 Task: Look for space in Thān, India from 1st July, 2023 to 9th July, 2023 for 2 adults in price range Rs.8000 to Rs.15000. Place can be entire place with 1  bedroom having 1 bed and 1 bathroom. Property type can be house, flat, guest house. Booking option can be shelf check-in. Required host language is English.
Action: Mouse moved to (410, 64)
Screenshot: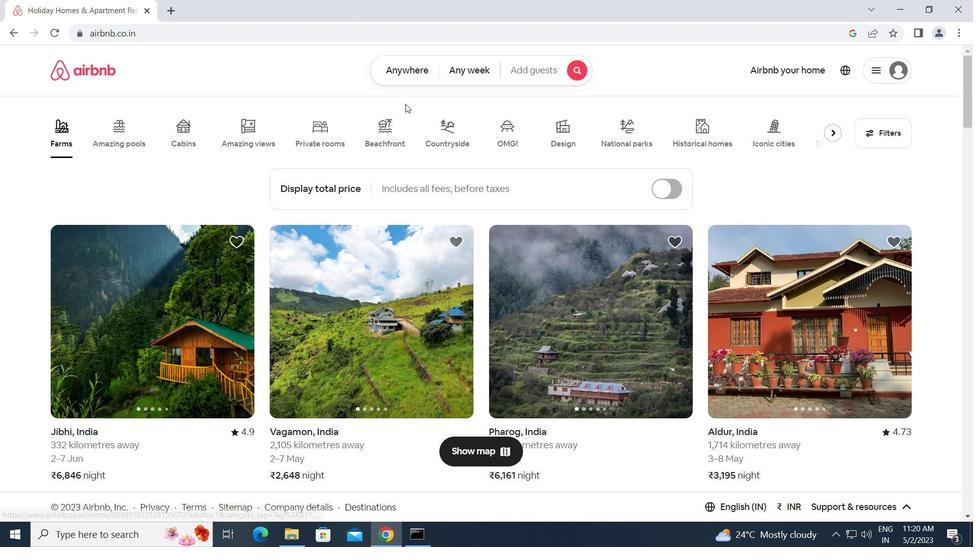 
Action: Mouse pressed left at (410, 64)
Screenshot: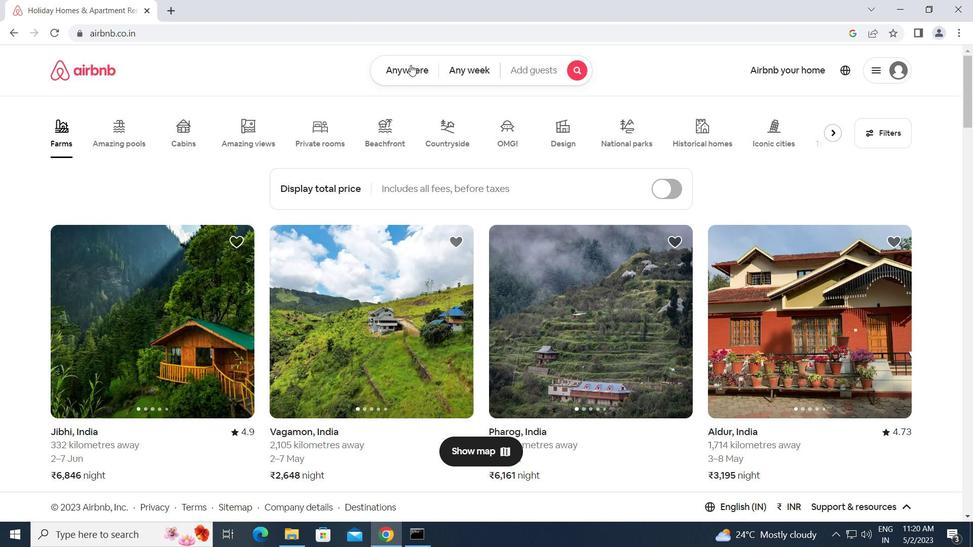 
Action: Mouse moved to (333, 113)
Screenshot: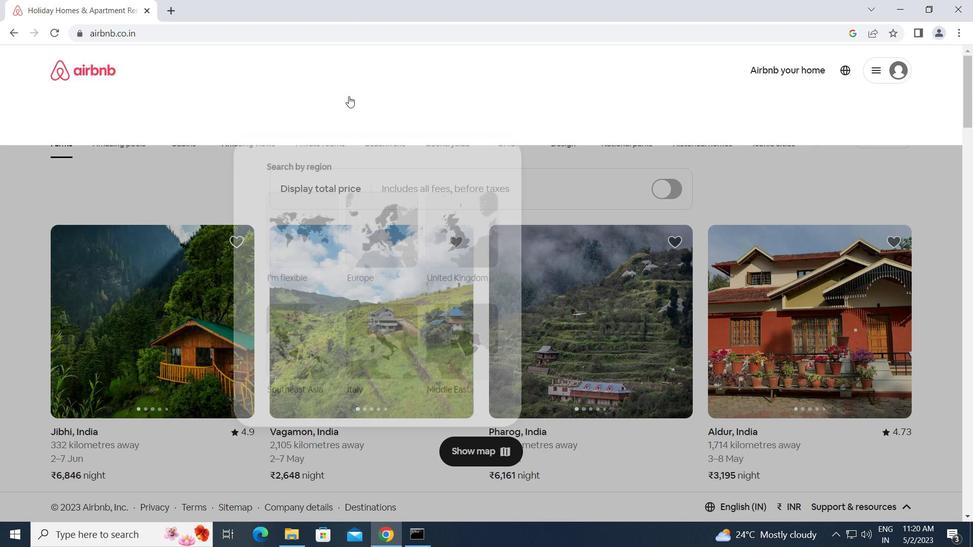 
Action: Mouse pressed left at (333, 113)
Screenshot: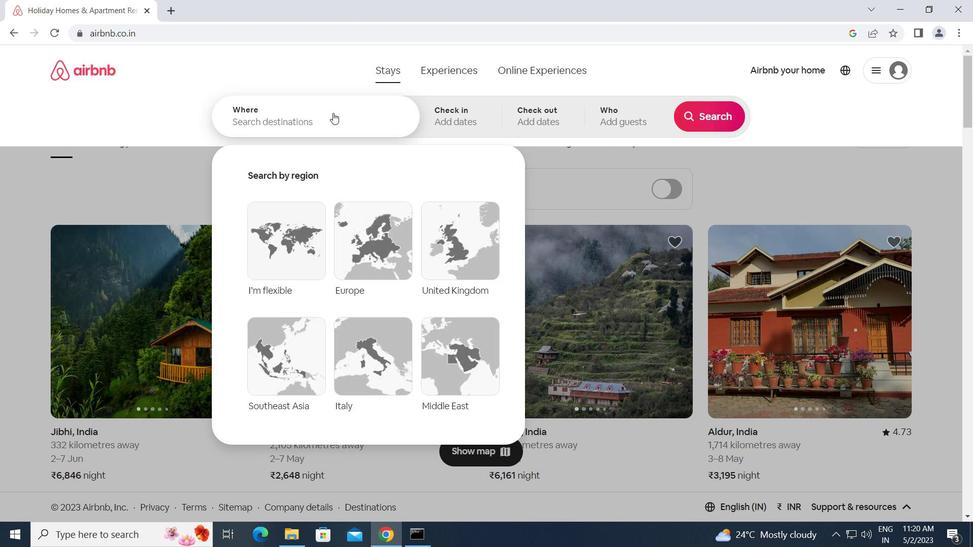 
Action: Key pressed <Key.caps_lock>t<Key.caps_lock>han,<Key.space><Key.caps_lock>i<Key.caps_lock>ndia<Key.enter>
Screenshot: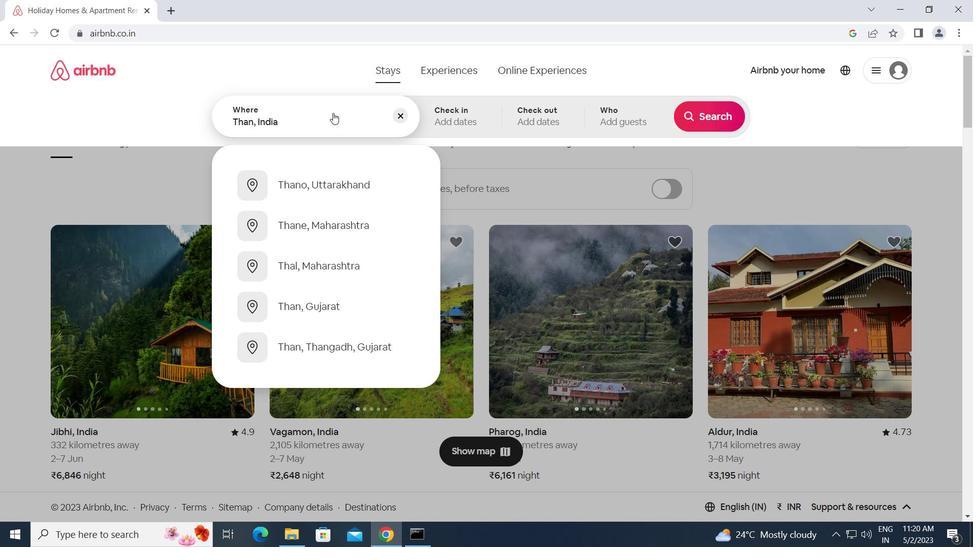 
Action: Mouse moved to (707, 214)
Screenshot: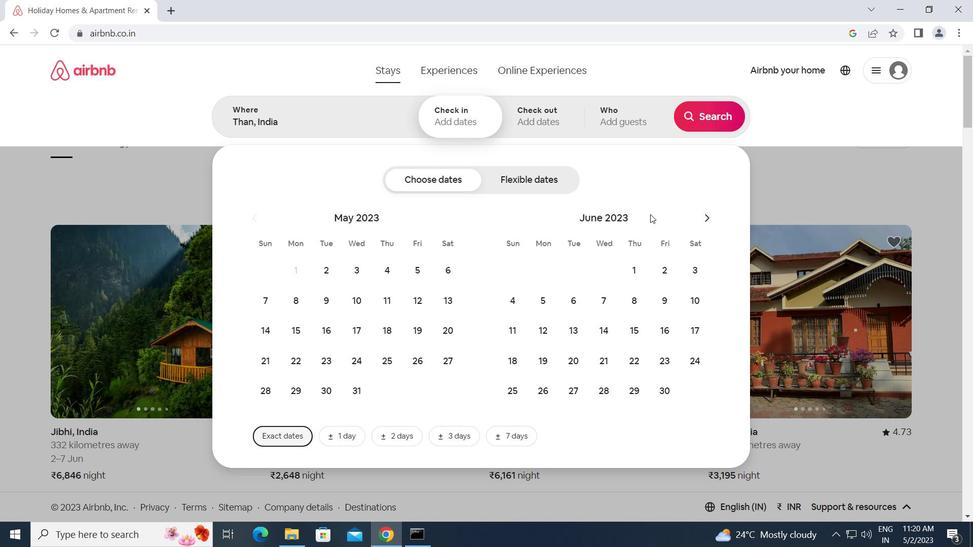 
Action: Mouse pressed left at (707, 214)
Screenshot: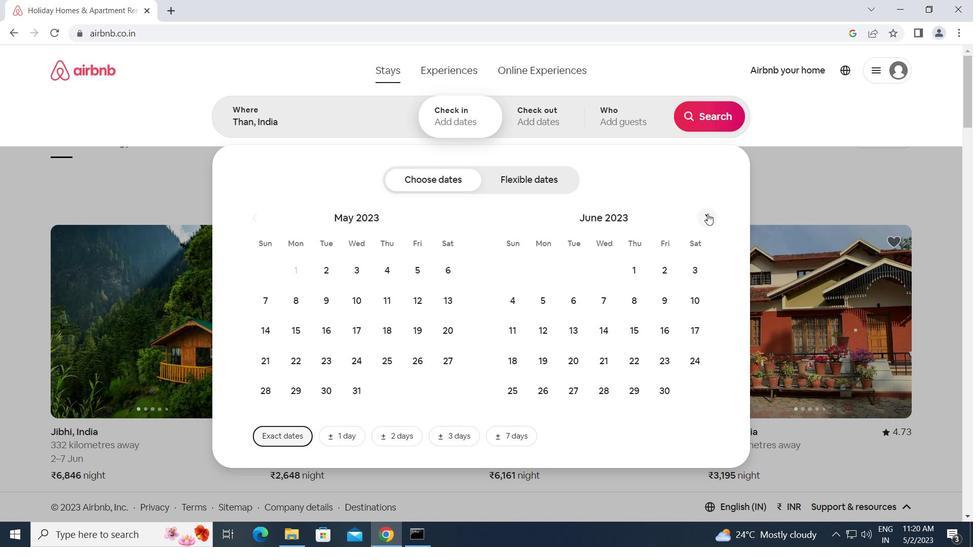 
Action: Mouse moved to (698, 275)
Screenshot: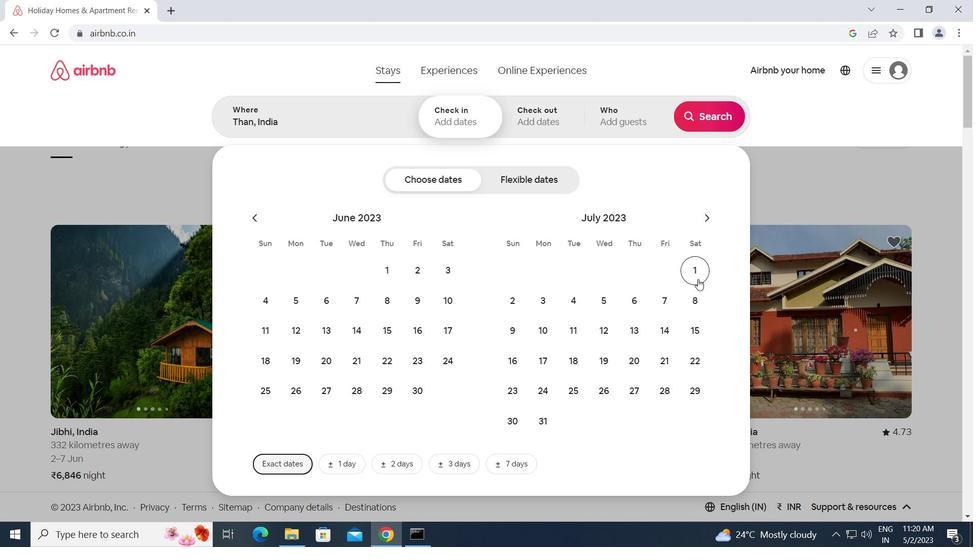 
Action: Mouse pressed left at (698, 275)
Screenshot: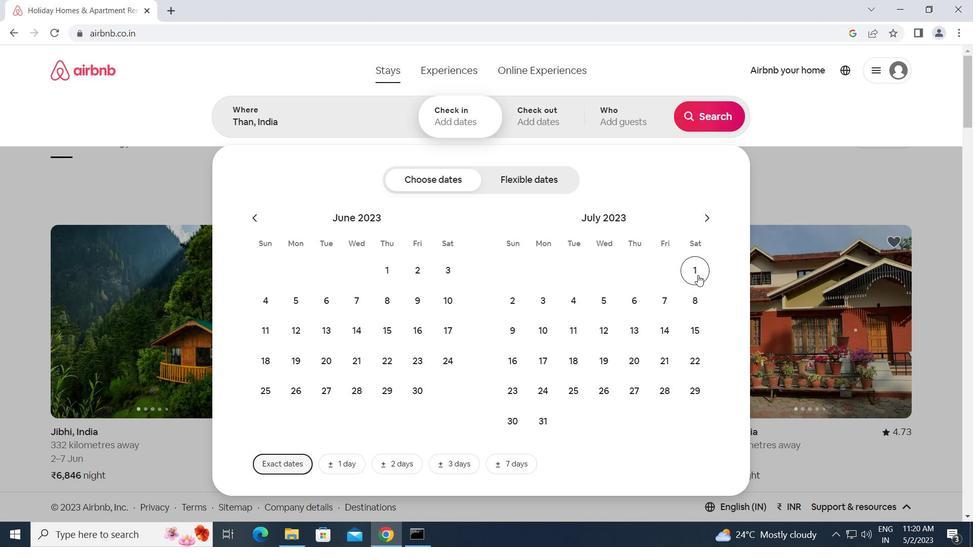 
Action: Mouse moved to (509, 324)
Screenshot: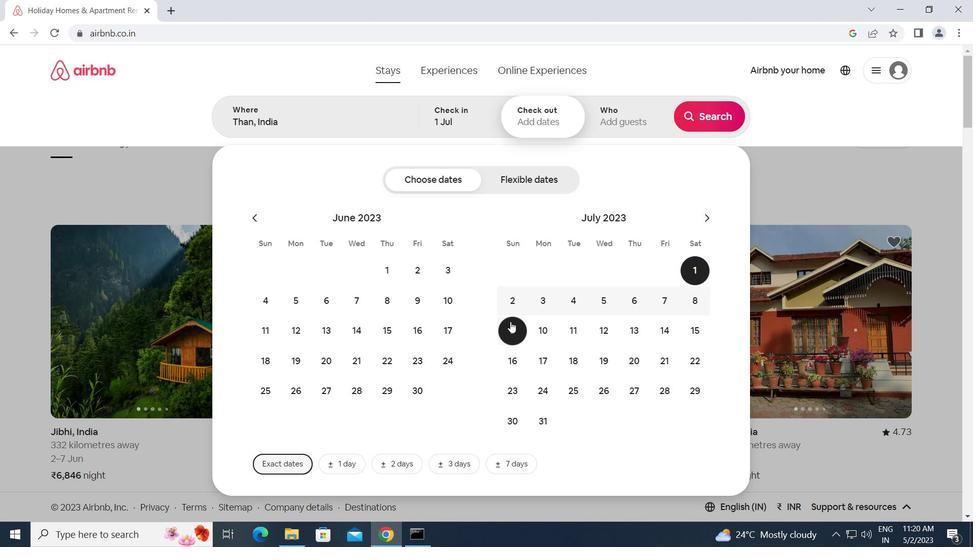 
Action: Mouse pressed left at (509, 324)
Screenshot: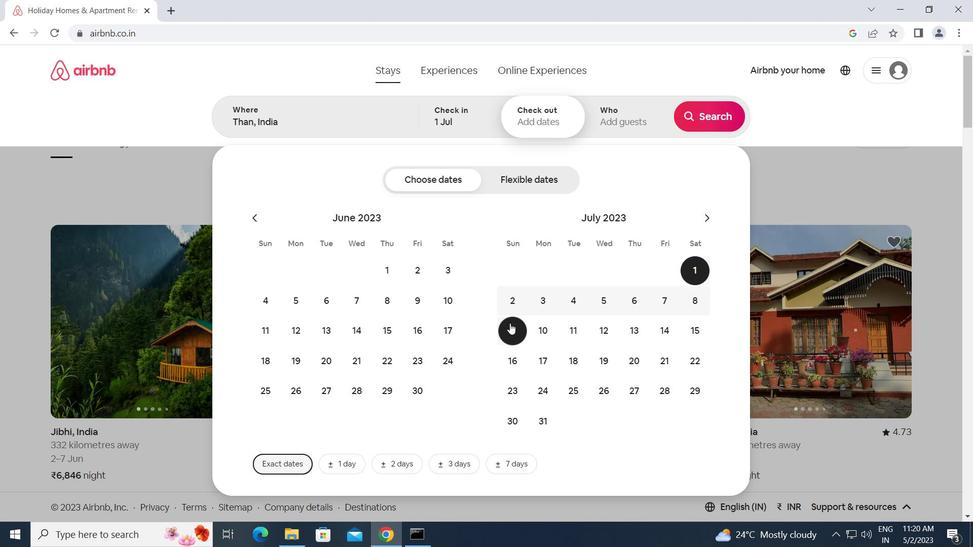 
Action: Mouse moved to (631, 107)
Screenshot: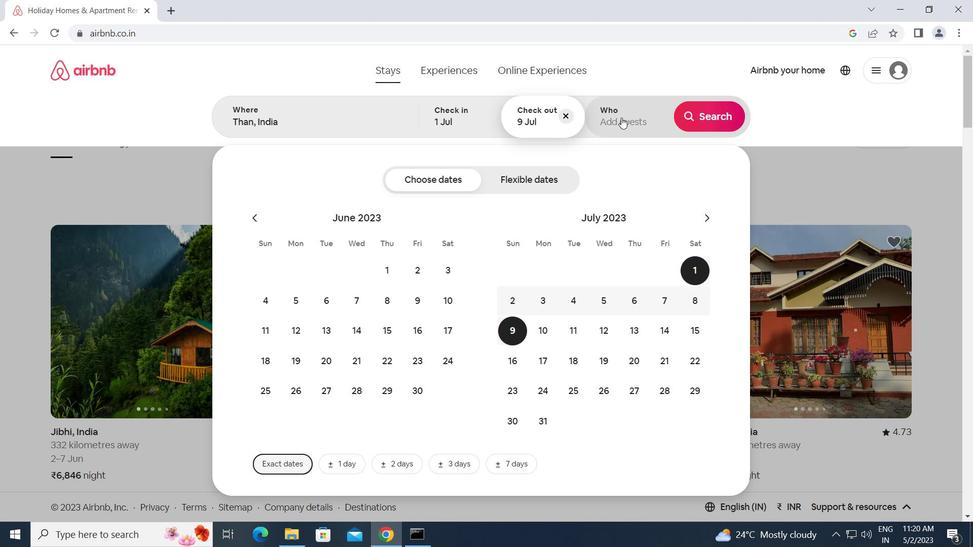 
Action: Mouse pressed left at (631, 107)
Screenshot: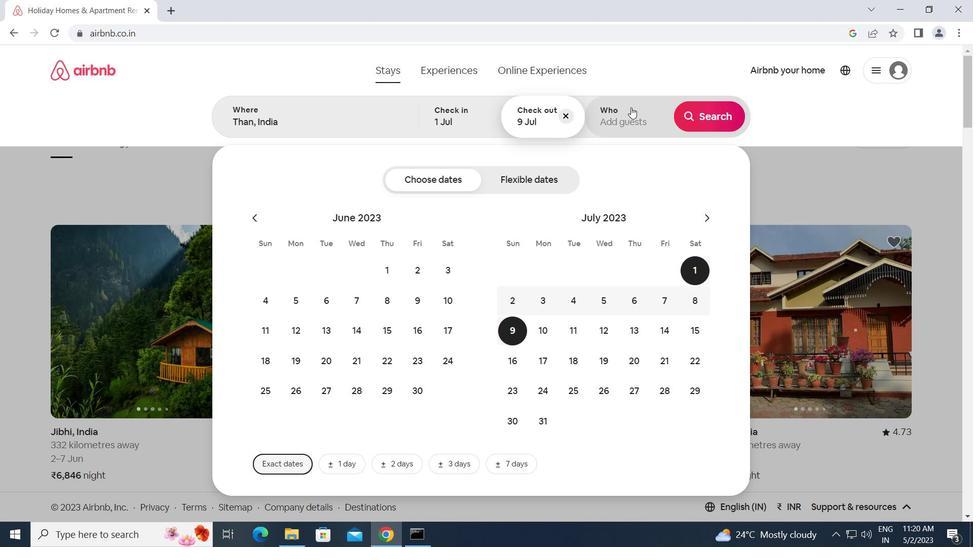 
Action: Mouse moved to (720, 184)
Screenshot: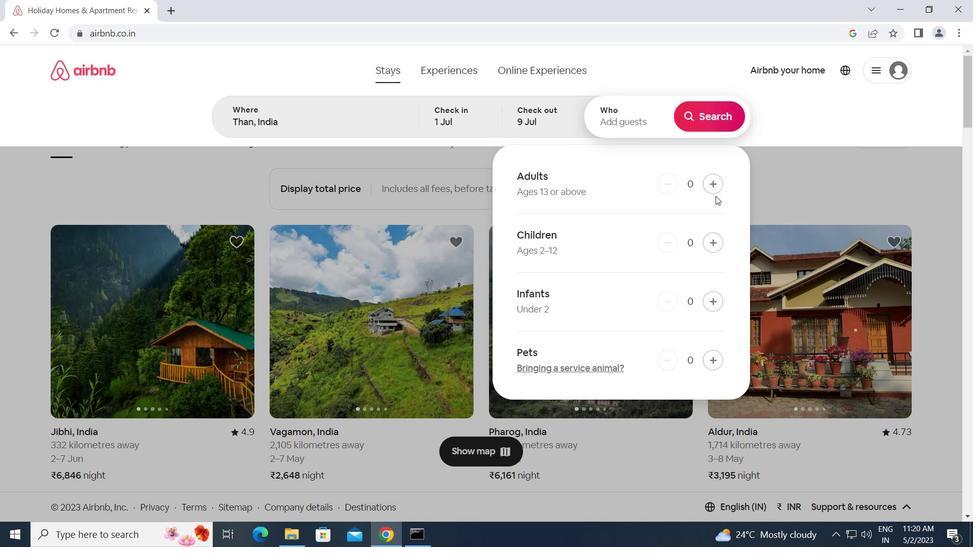 
Action: Mouse pressed left at (720, 184)
Screenshot: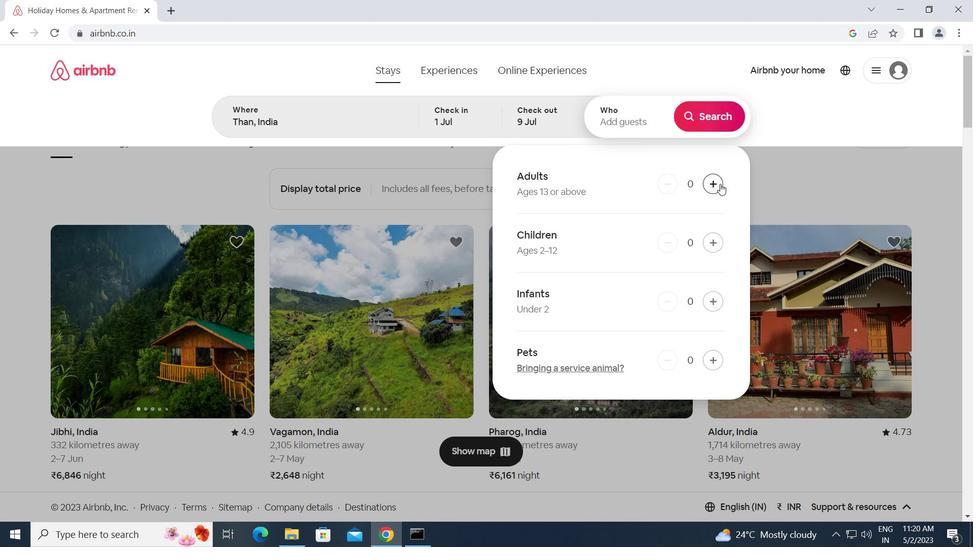 
Action: Mouse pressed left at (720, 184)
Screenshot: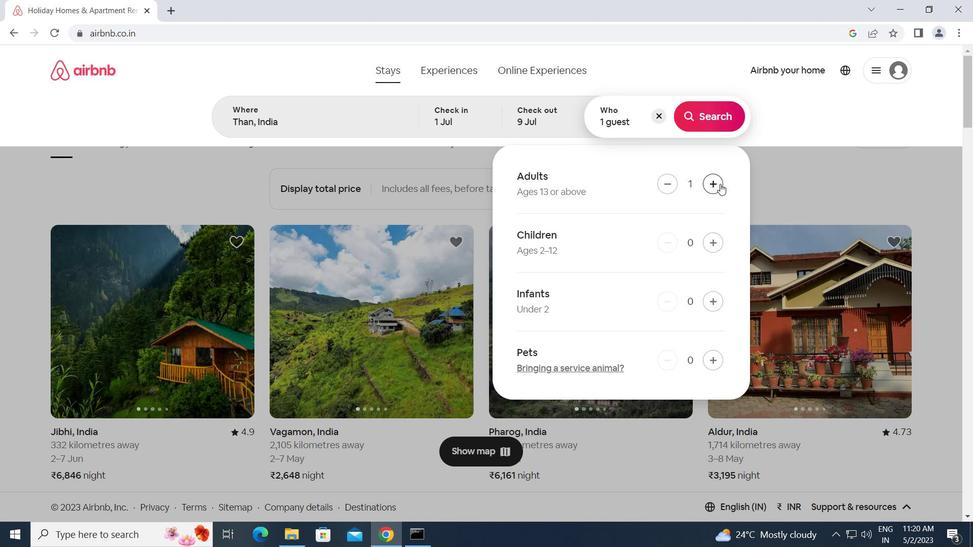 
Action: Mouse moved to (723, 117)
Screenshot: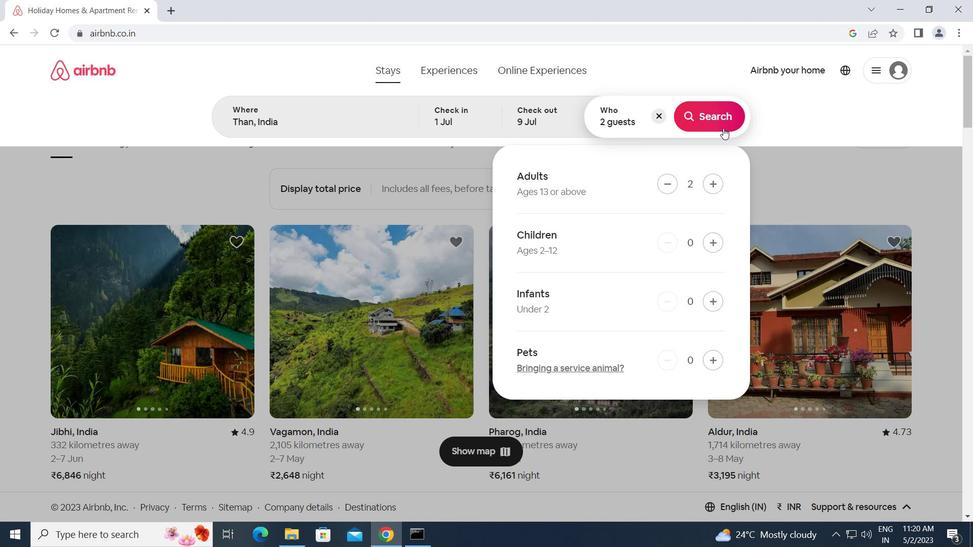 
Action: Mouse pressed left at (723, 117)
Screenshot: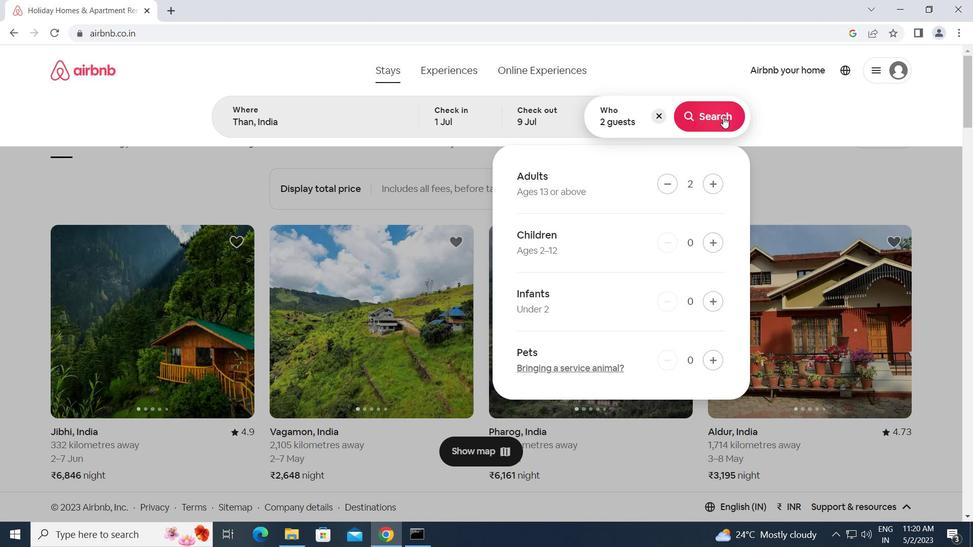 
Action: Mouse moved to (911, 125)
Screenshot: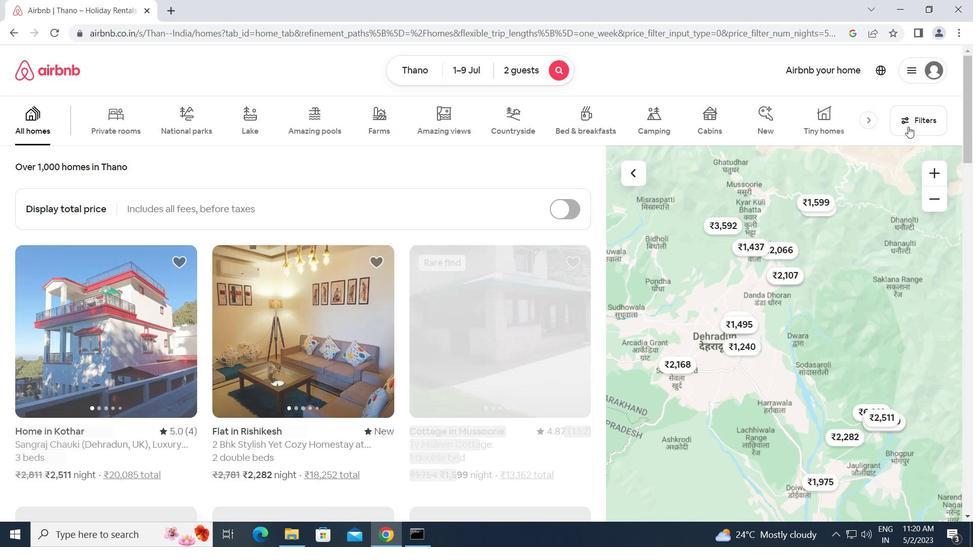 
Action: Mouse pressed left at (911, 125)
Screenshot: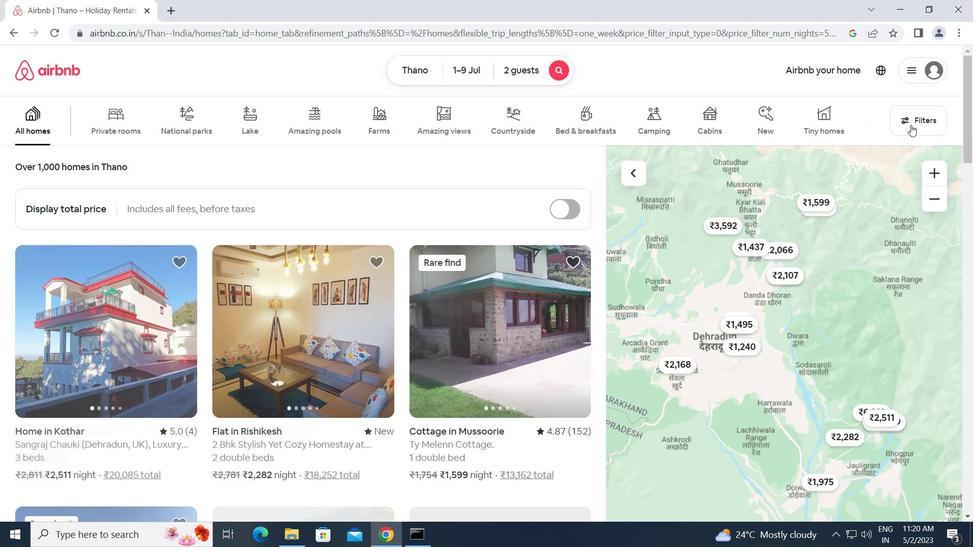 
Action: Mouse moved to (320, 282)
Screenshot: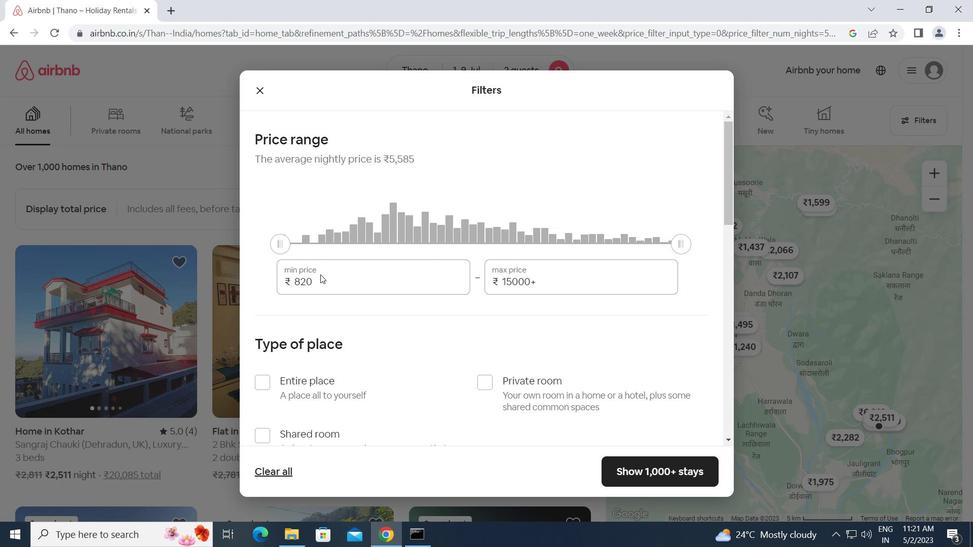 
Action: Mouse pressed left at (320, 282)
Screenshot: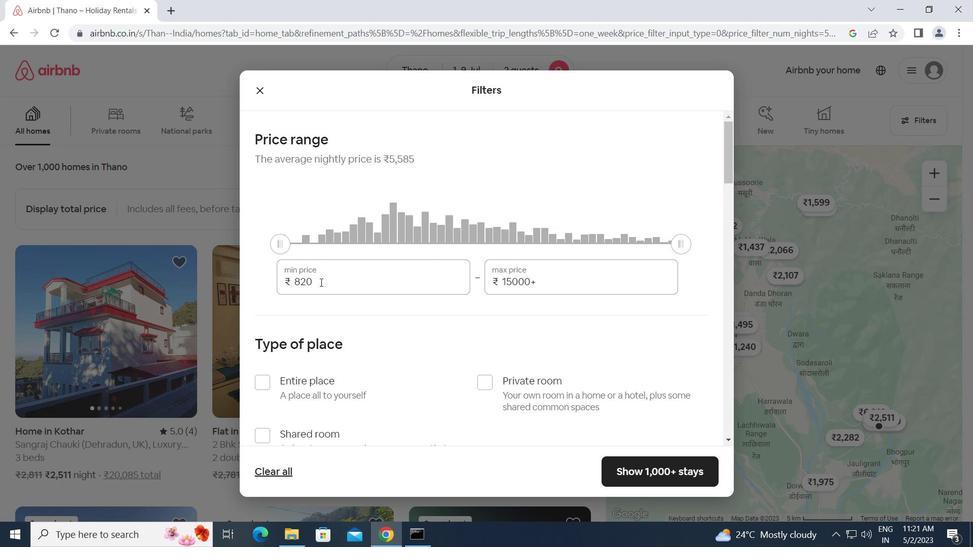 
Action: Mouse moved to (273, 286)
Screenshot: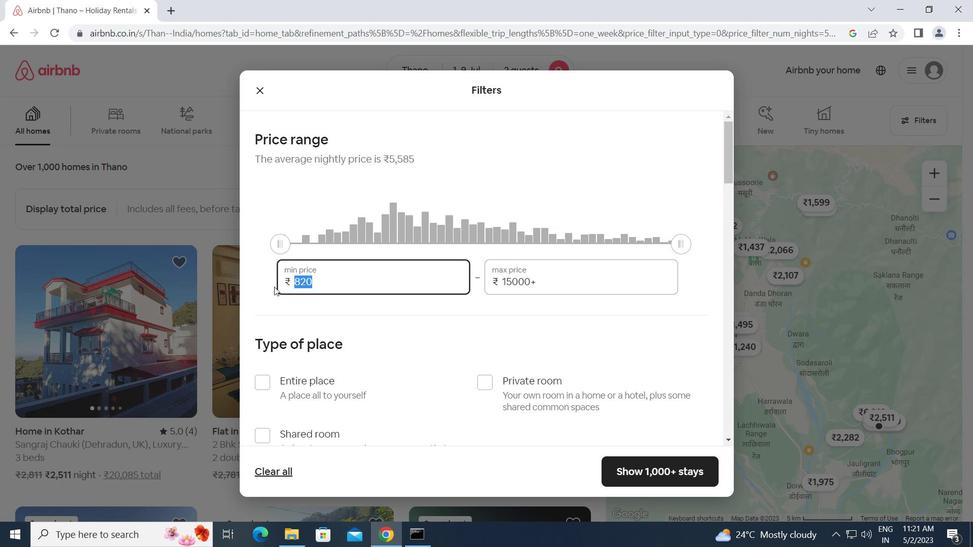 
Action: Key pressed 8000<Key.tab>15000
Screenshot: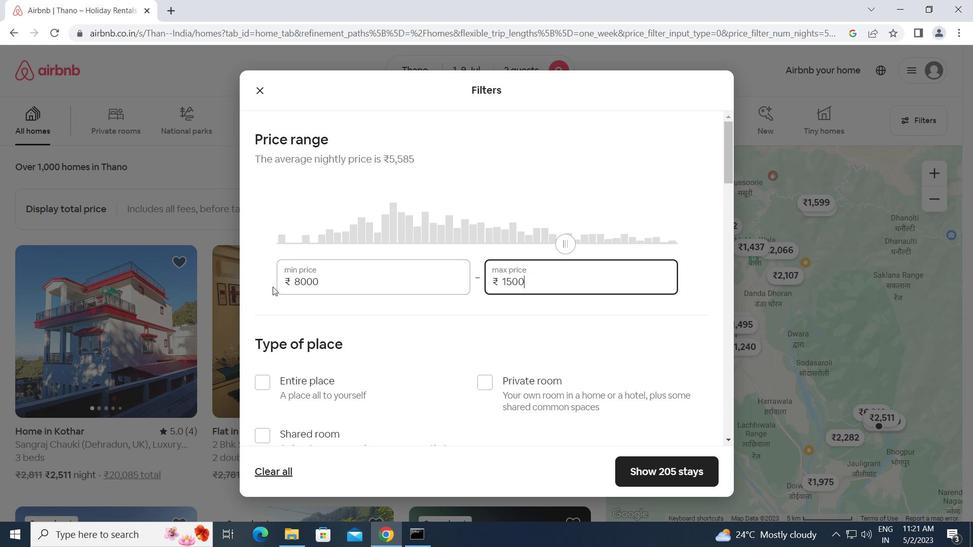
Action: Mouse scrolled (273, 286) with delta (0, 0)
Screenshot: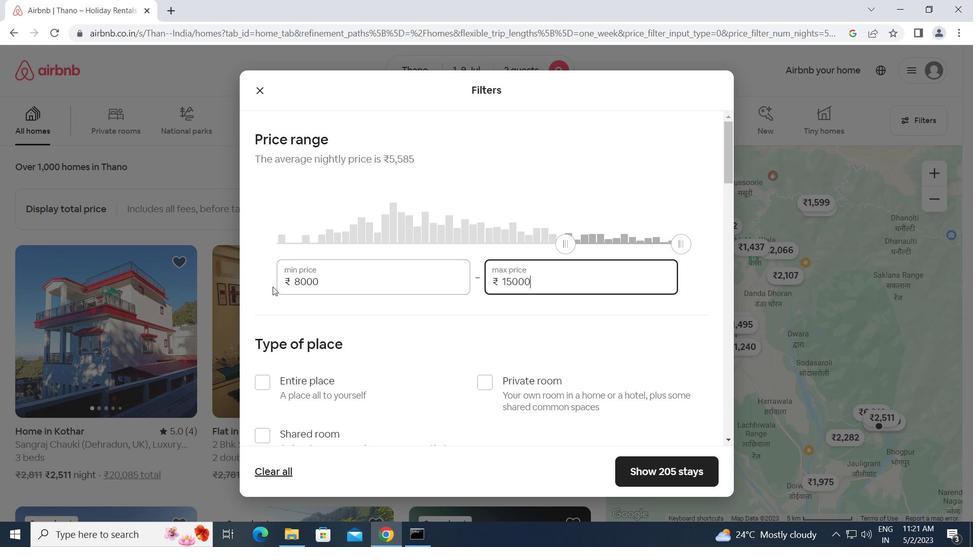 
Action: Mouse moved to (258, 317)
Screenshot: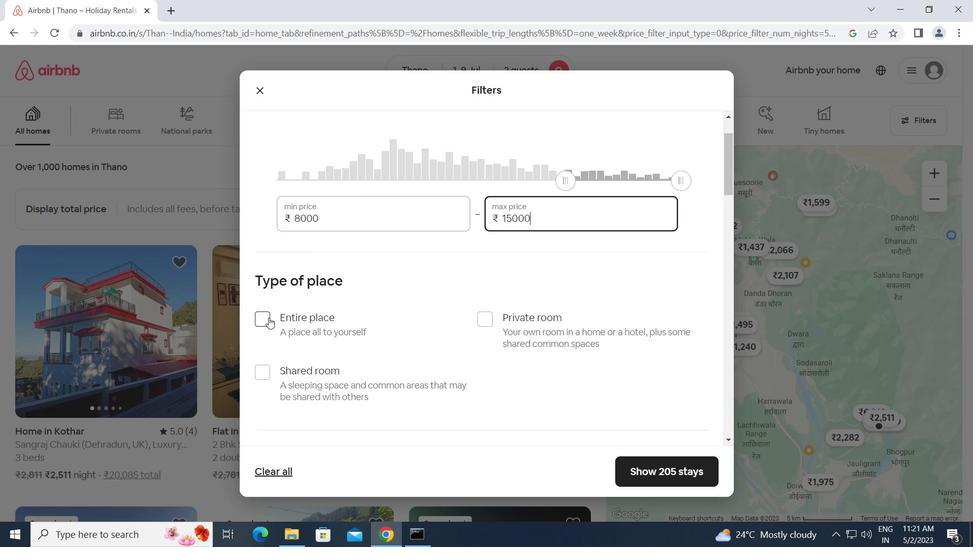 
Action: Mouse pressed left at (258, 317)
Screenshot: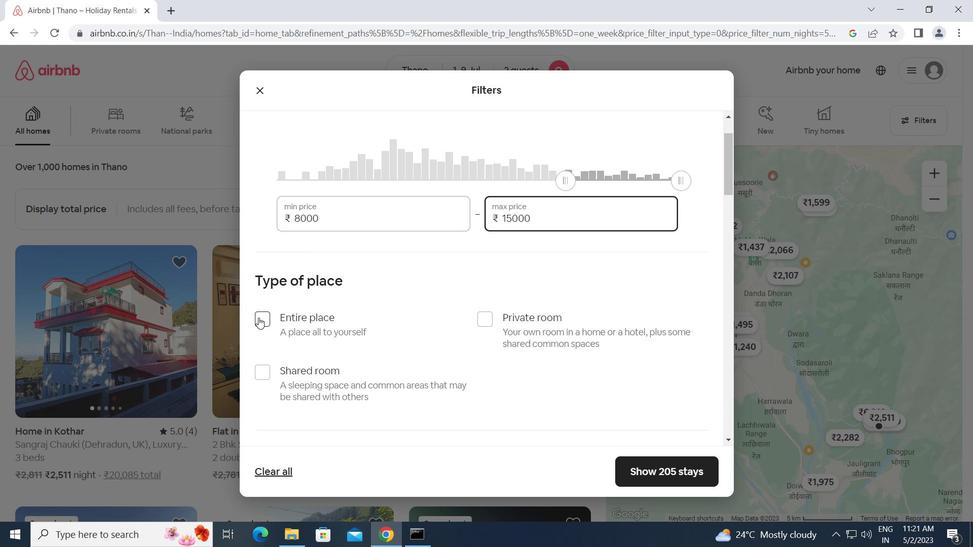 
Action: Mouse moved to (391, 309)
Screenshot: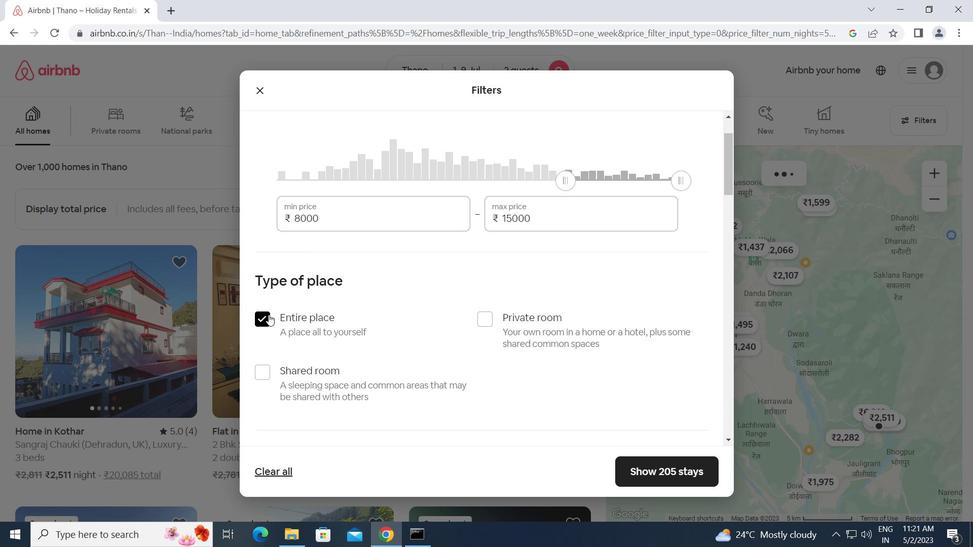 
Action: Mouse scrolled (391, 308) with delta (0, 0)
Screenshot: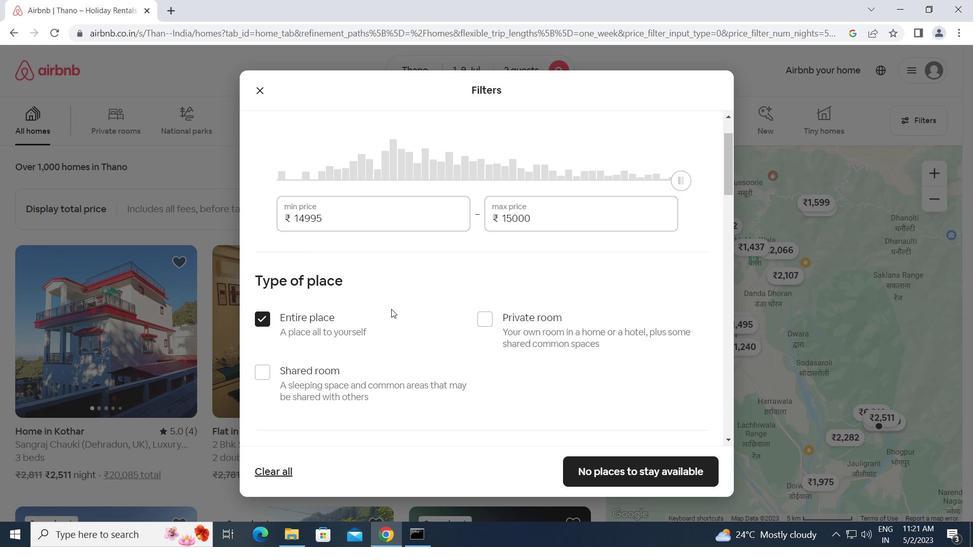 
Action: Mouse scrolled (391, 308) with delta (0, 0)
Screenshot: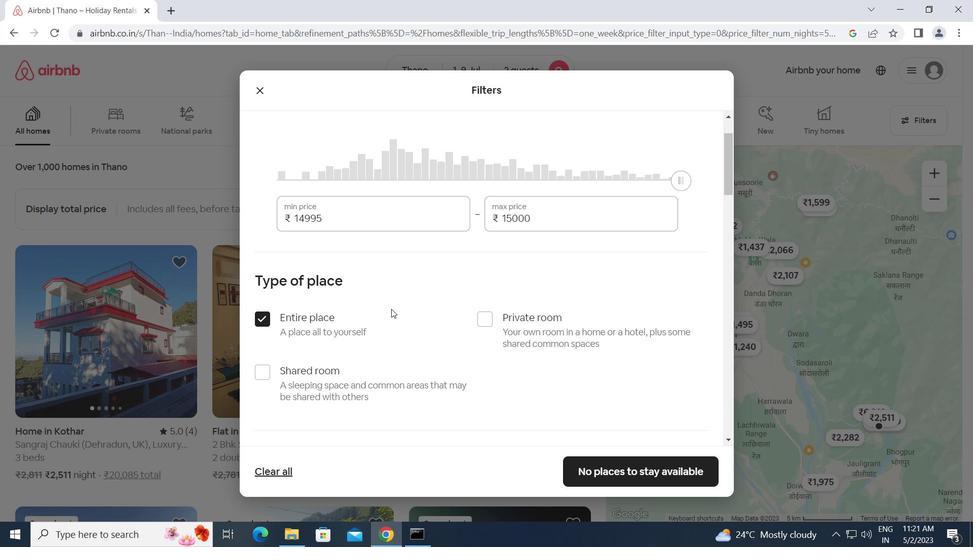 
Action: Mouse moved to (327, 392)
Screenshot: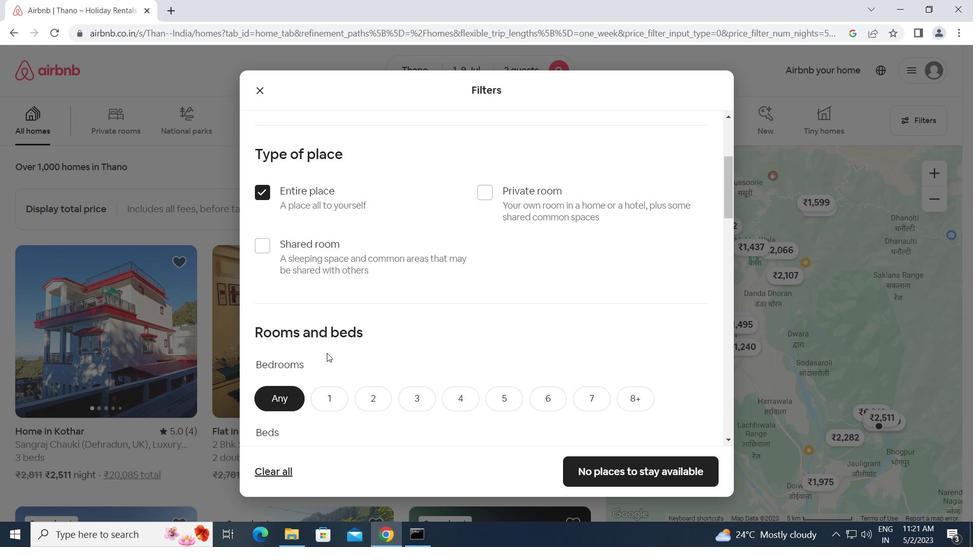 
Action: Mouse pressed left at (327, 392)
Screenshot: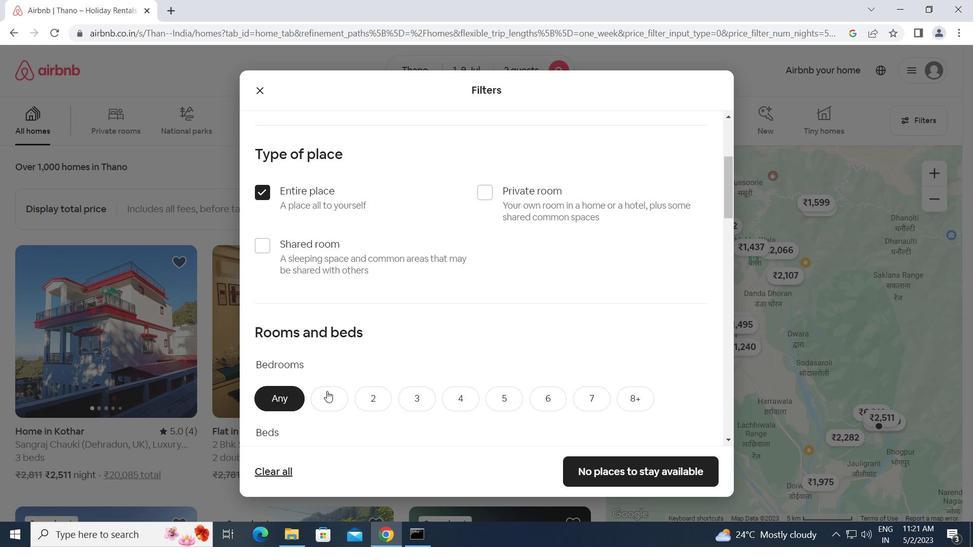 
Action: Mouse moved to (390, 363)
Screenshot: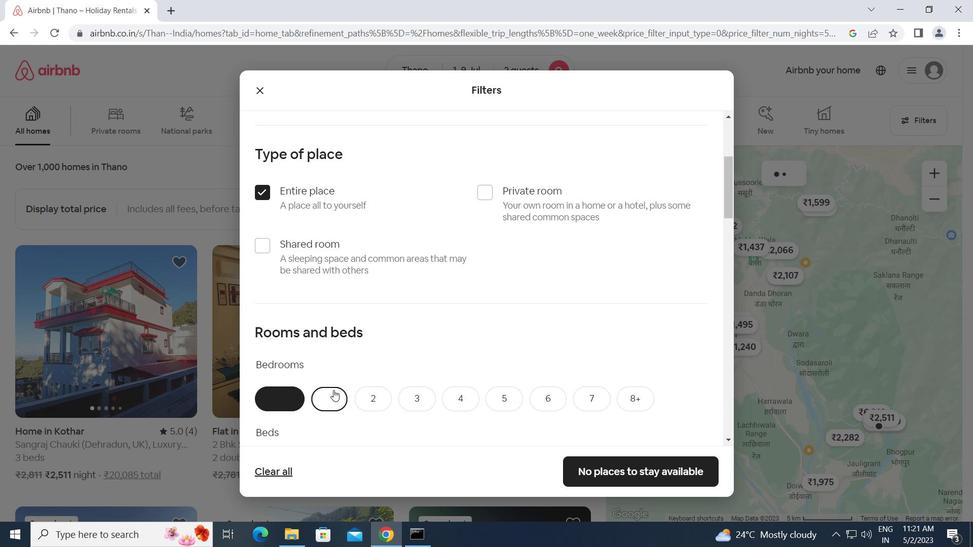 
Action: Mouse scrolled (390, 363) with delta (0, 0)
Screenshot: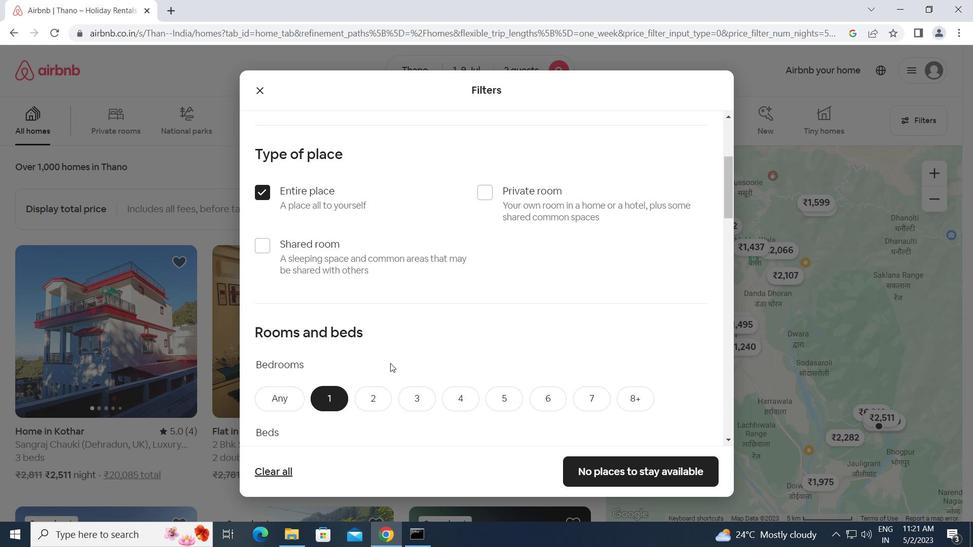 
Action: Mouse scrolled (390, 363) with delta (0, 0)
Screenshot: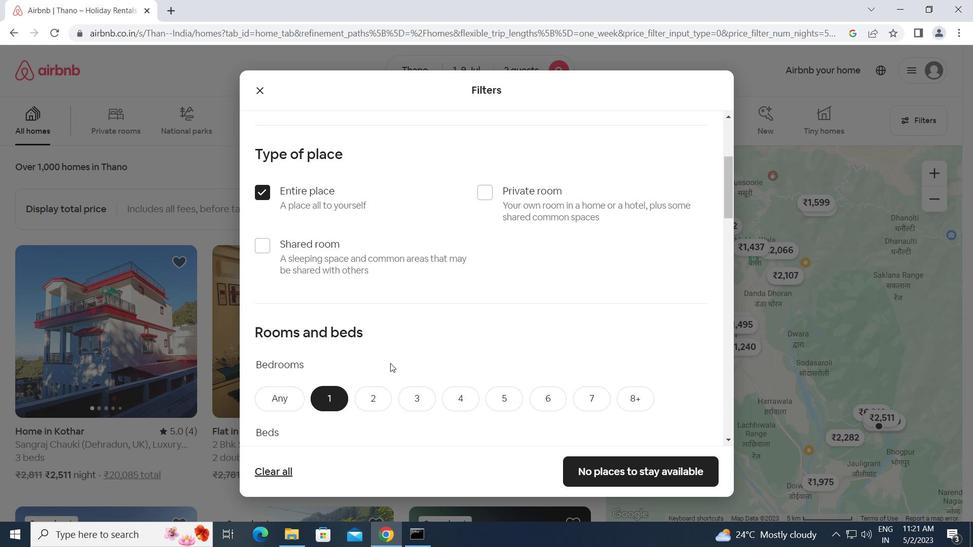 
Action: Mouse moved to (327, 342)
Screenshot: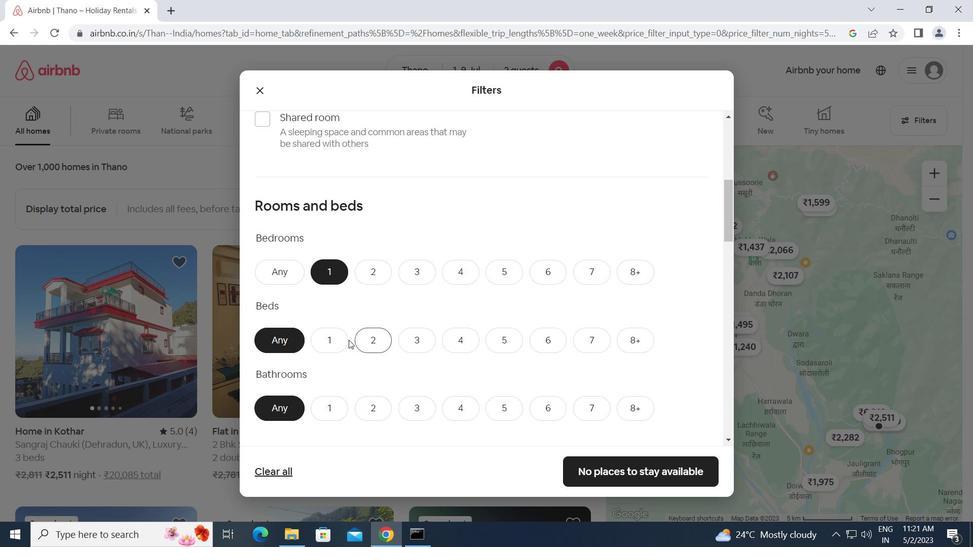 
Action: Mouse pressed left at (327, 342)
Screenshot: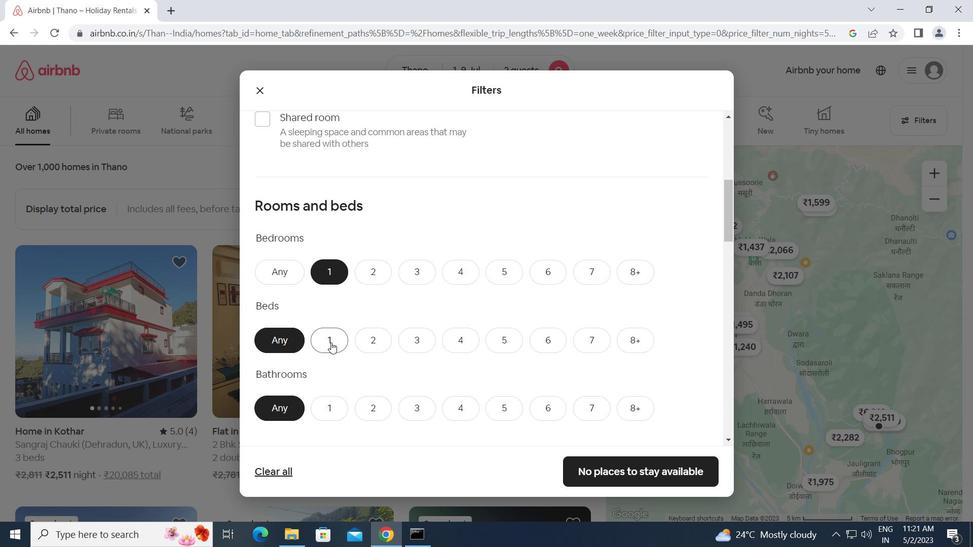 
Action: Mouse moved to (342, 406)
Screenshot: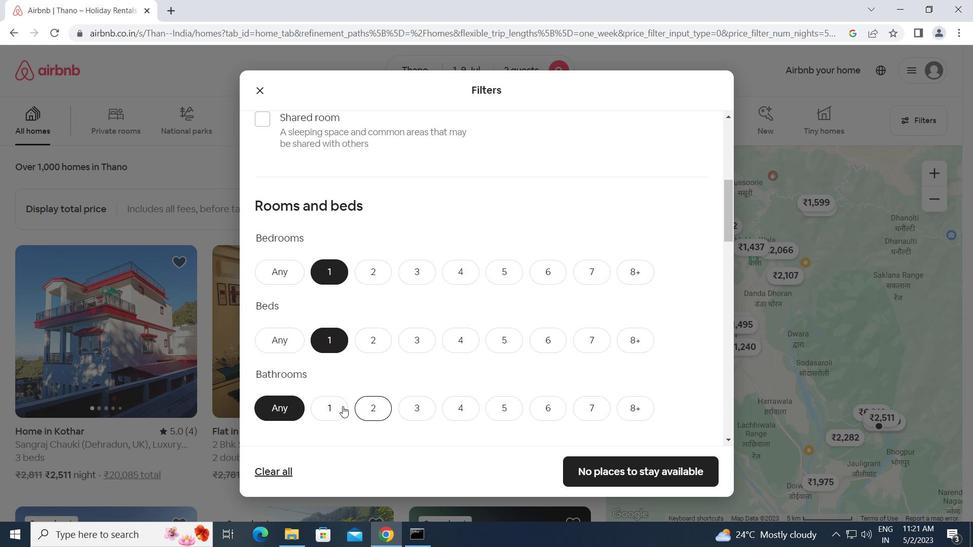 
Action: Mouse pressed left at (342, 406)
Screenshot: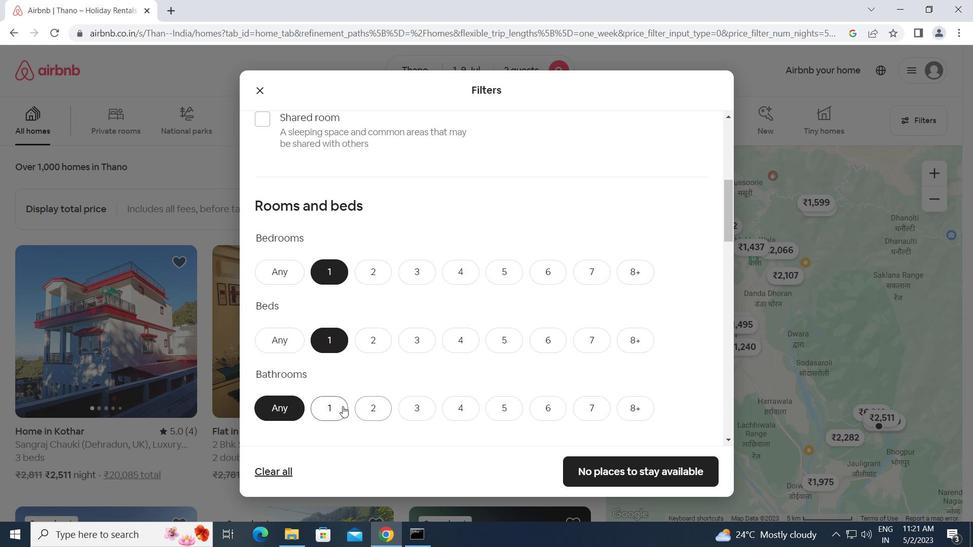 
Action: Mouse moved to (344, 407)
Screenshot: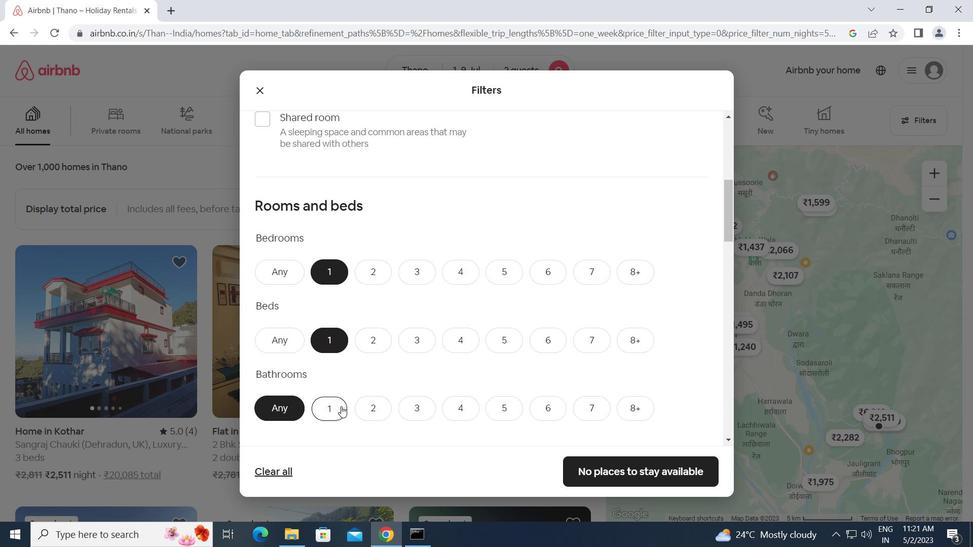 
Action: Mouse scrolled (344, 406) with delta (0, 0)
Screenshot: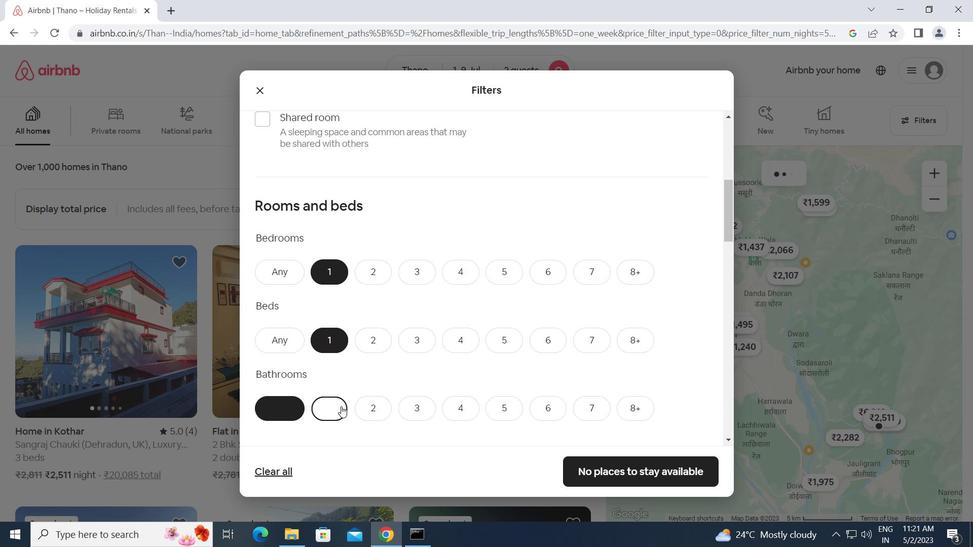 
Action: Mouse scrolled (344, 406) with delta (0, 0)
Screenshot: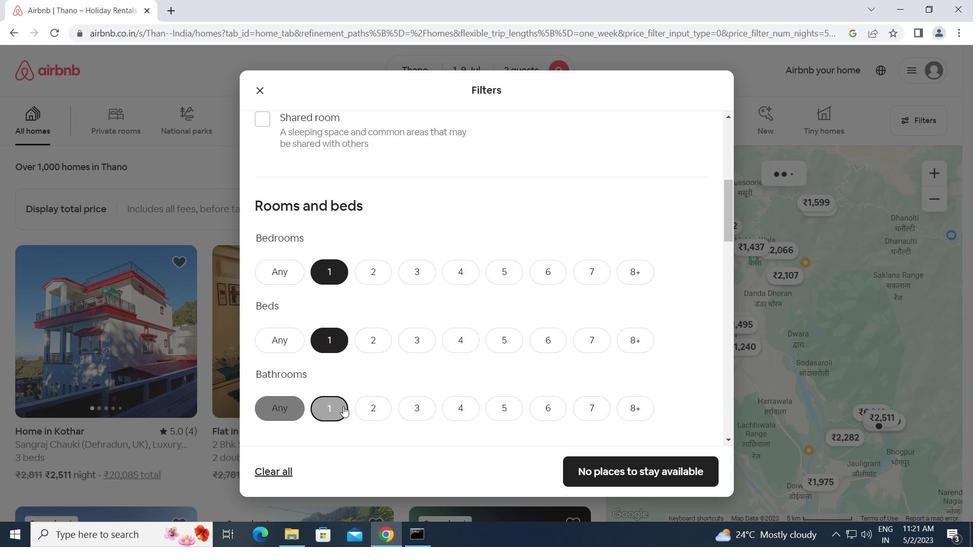 
Action: Mouse scrolled (344, 406) with delta (0, 0)
Screenshot: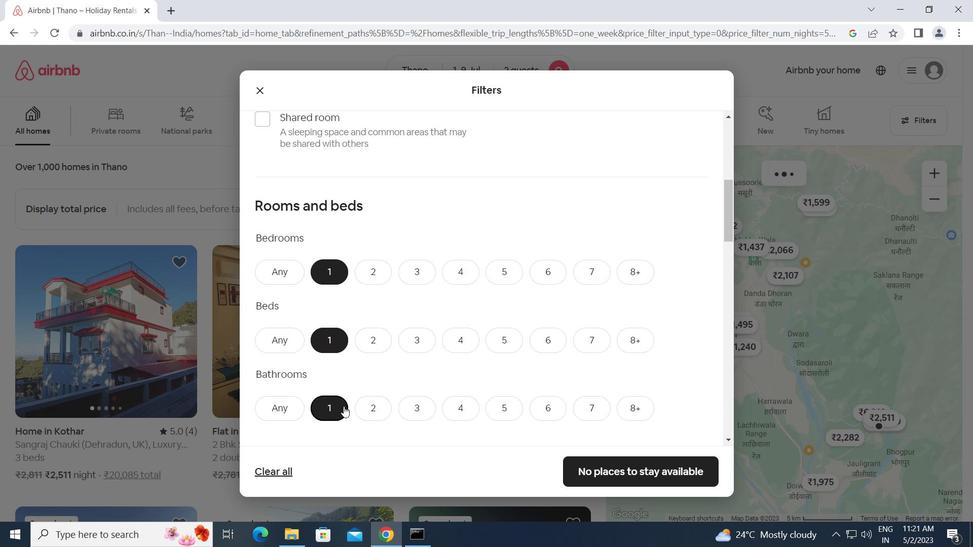 
Action: Mouse moved to (317, 356)
Screenshot: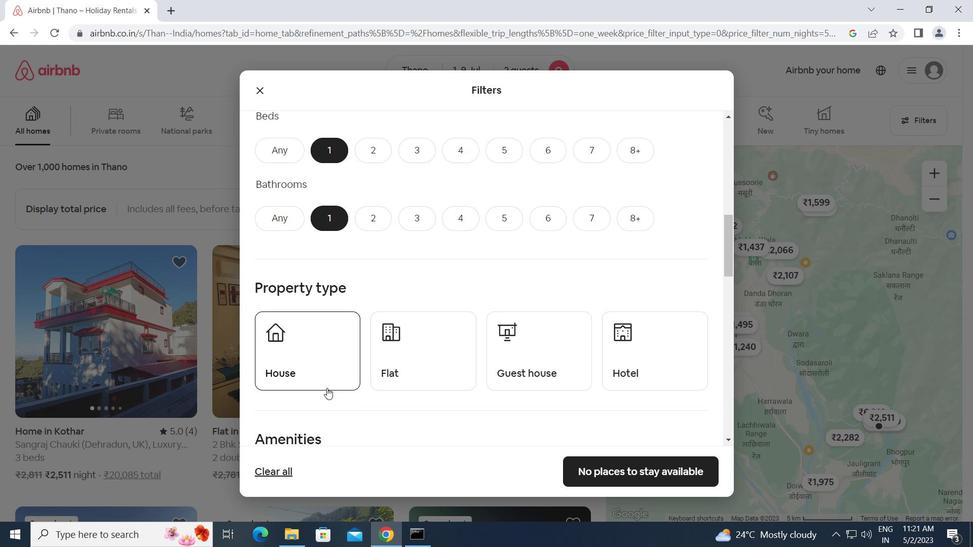
Action: Mouse pressed left at (317, 356)
Screenshot: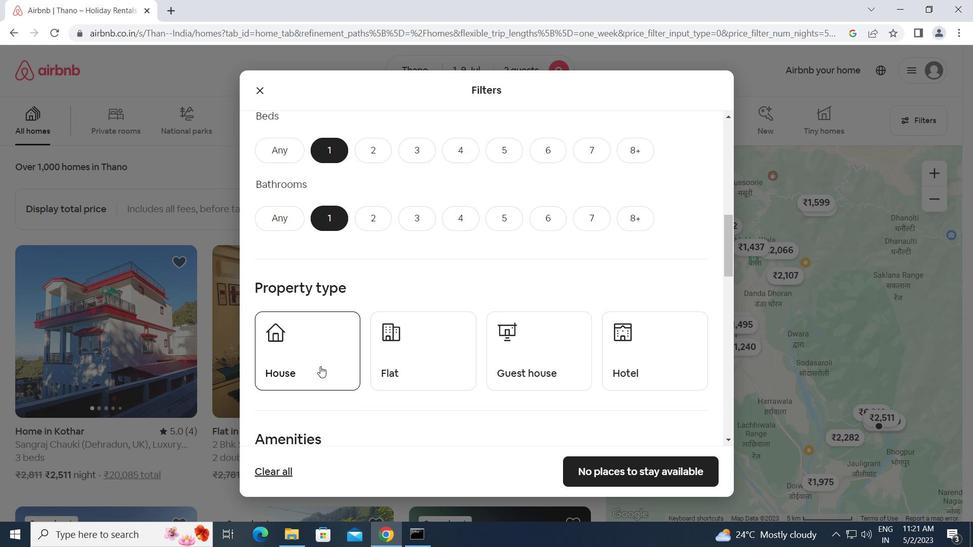 
Action: Mouse moved to (423, 361)
Screenshot: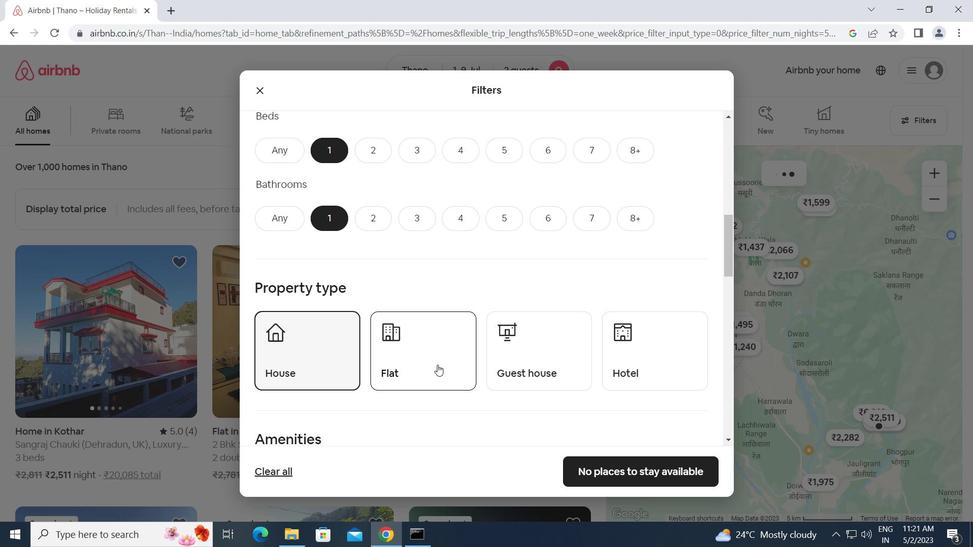 
Action: Mouse pressed left at (423, 361)
Screenshot: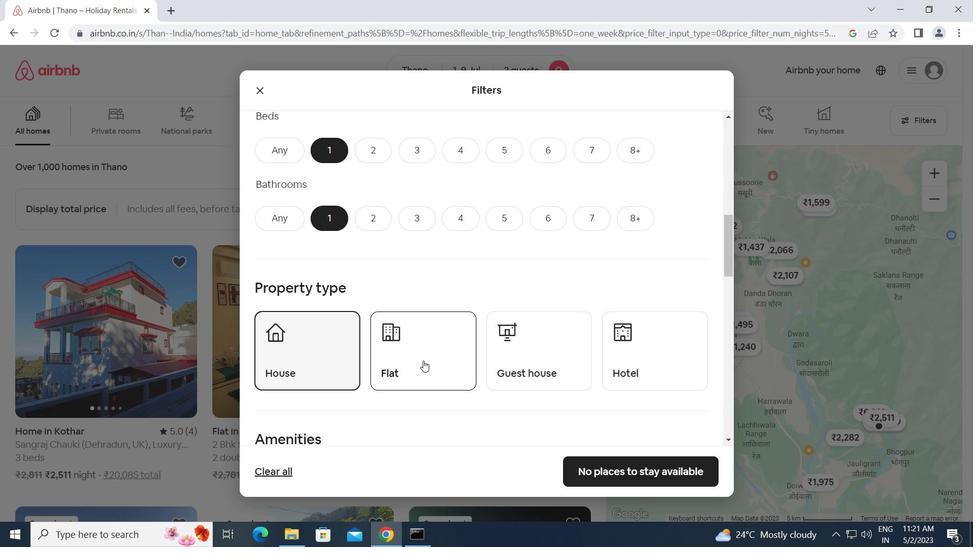 
Action: Mouse moved to (558, 372)
Screenshot: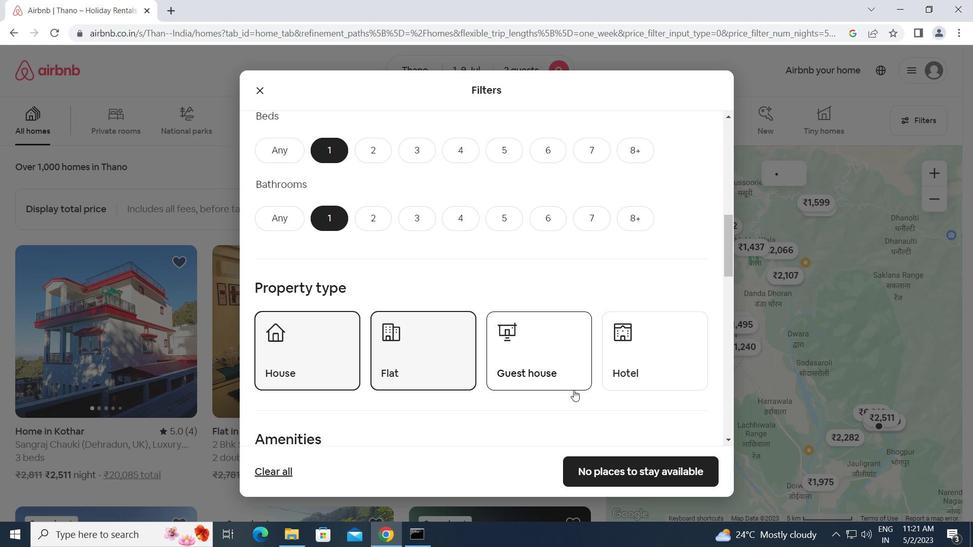 
Action: Mouse pressed left at (558, 372)
Screenshot: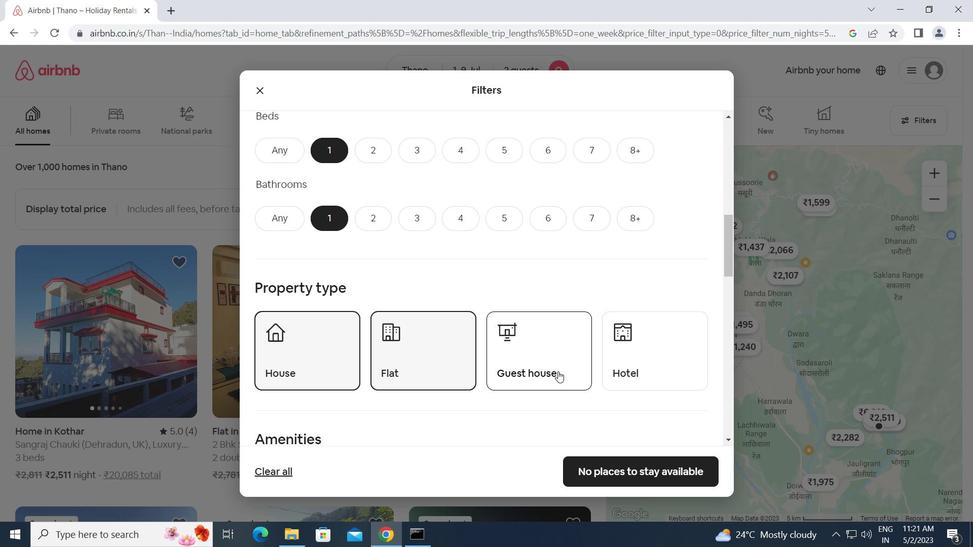 
Action: Mouse moved to (498, 403)
Screenshot: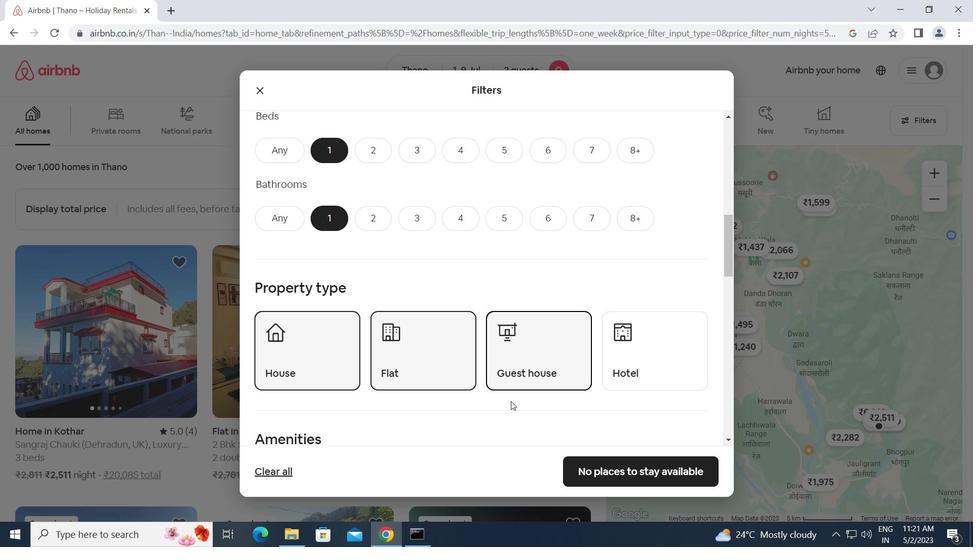 
Action: Mouse scrolled (498, 403) with delta (0, 0)
Screenshot: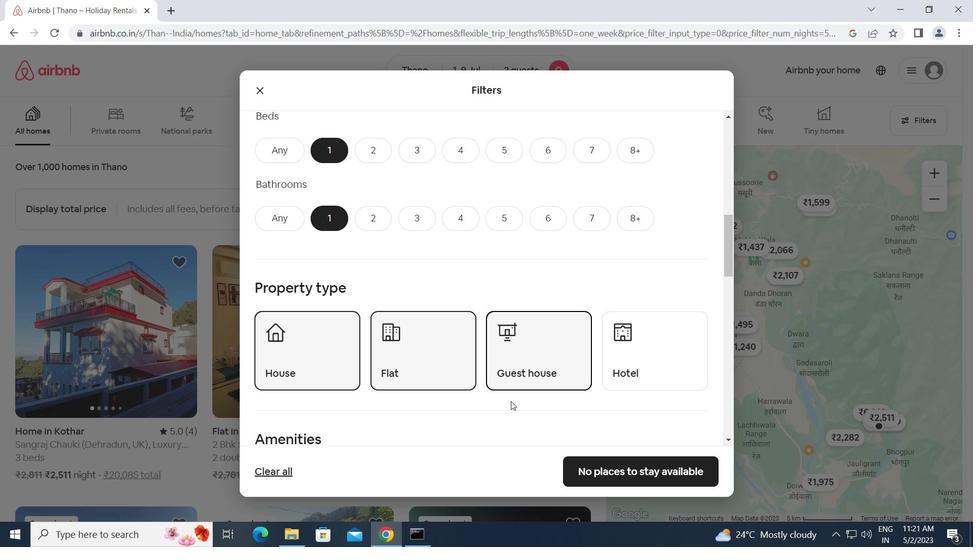 
Action: Mouse scrolled (498, 403) with delta (0, 0)
Screenshot: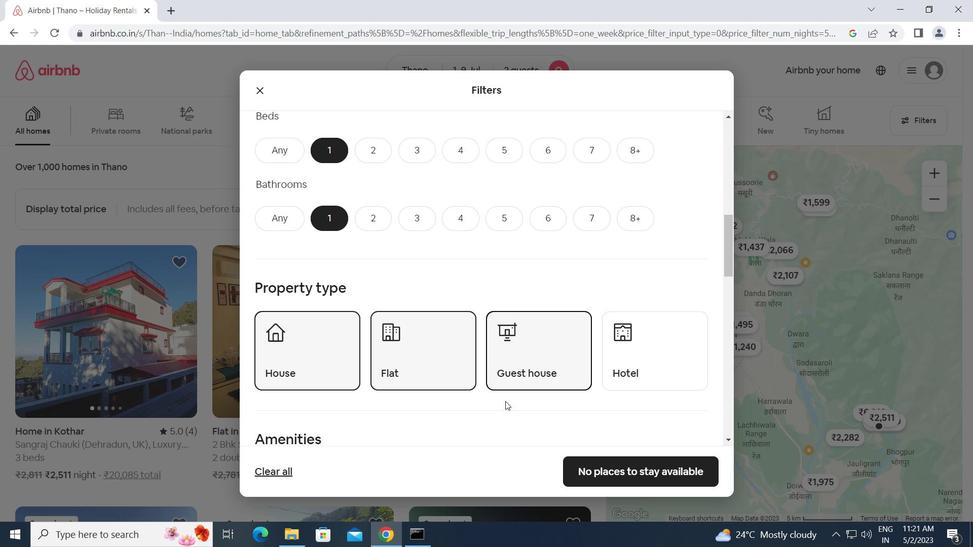 
Action: Mouse scrolled (498, 403) with delta (0, 0)
Screenshot: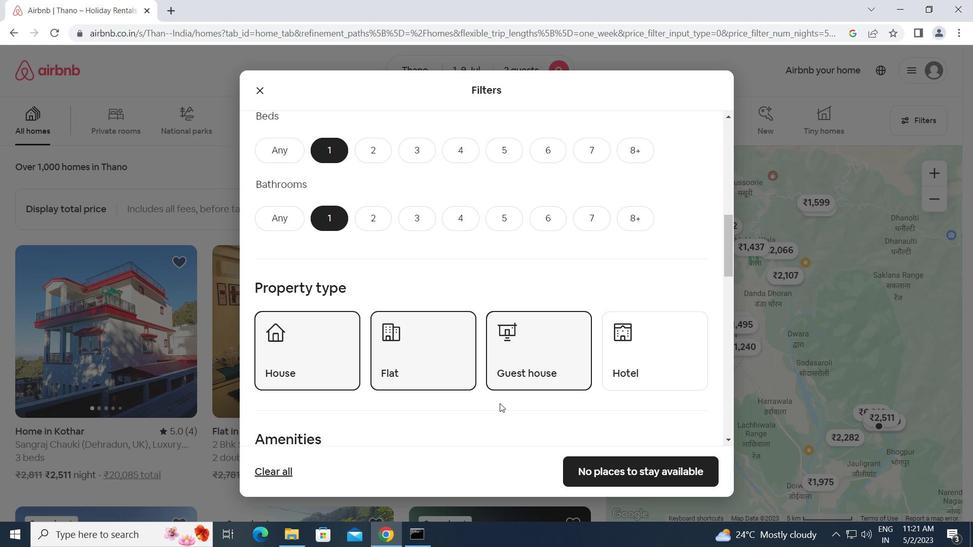 
Action: Mouse moved to (411, 363)
Screenshot: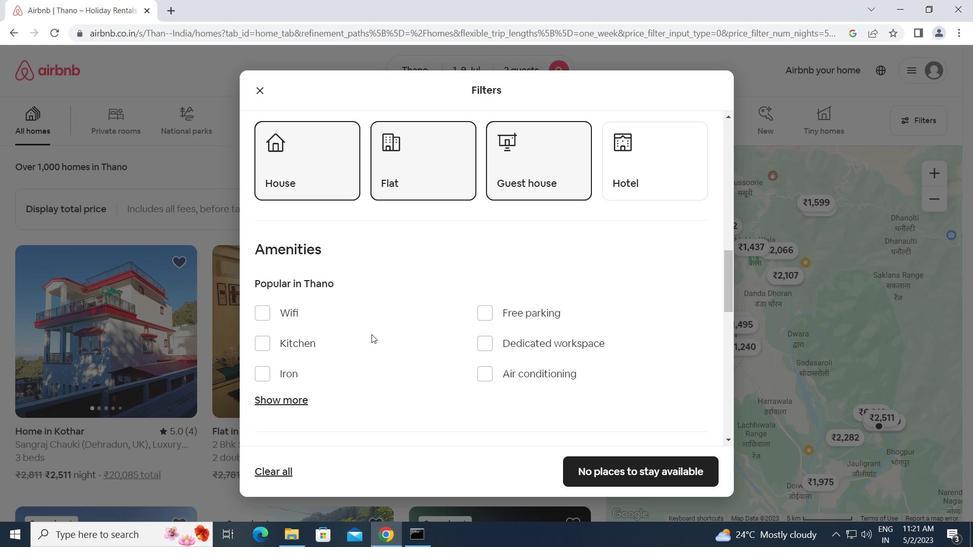
Action: Mouse scrolled (411, 363) with delta (0, 0)
Screenshot: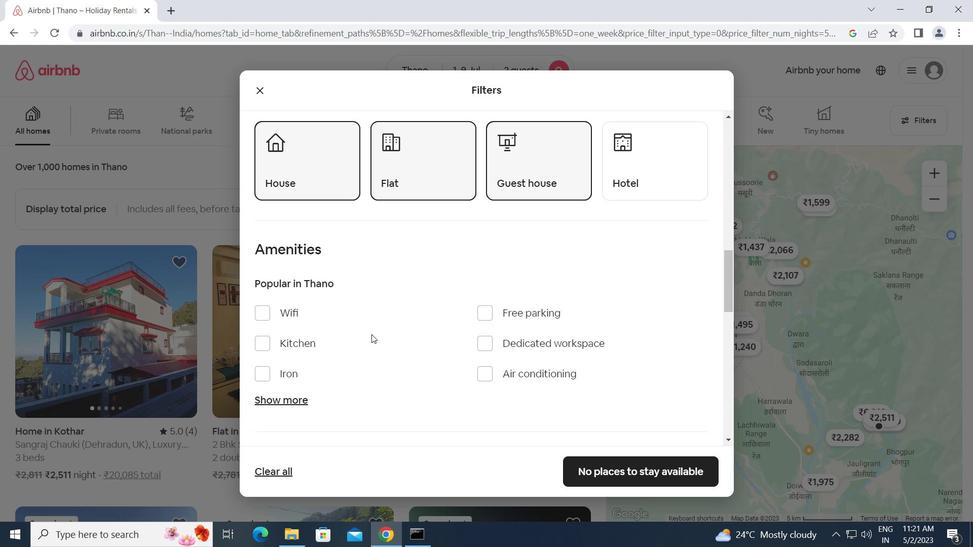 
Action: Mouse scrolled (411, 363) with delta (0, 0)
Screenshot: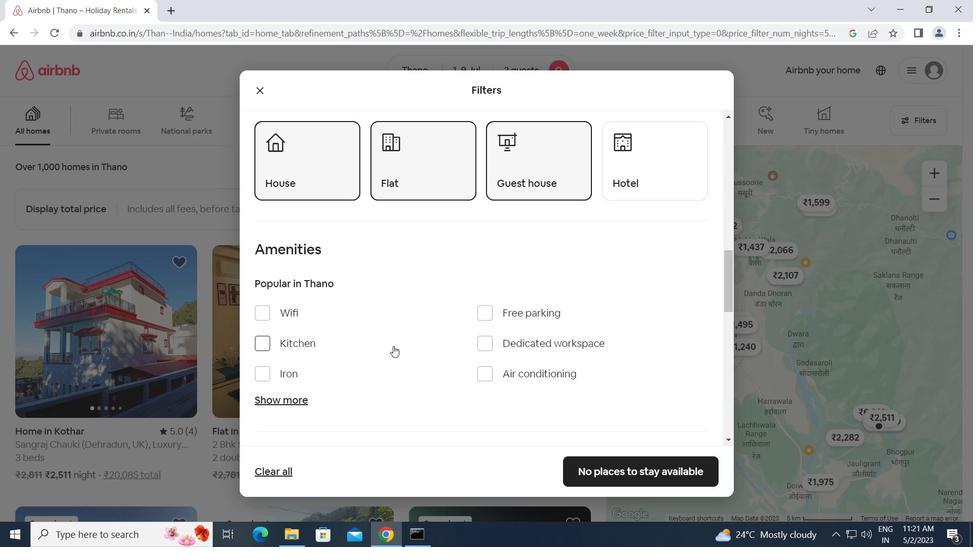 
Action: Mouse moved to (642, 419)
Screenshot: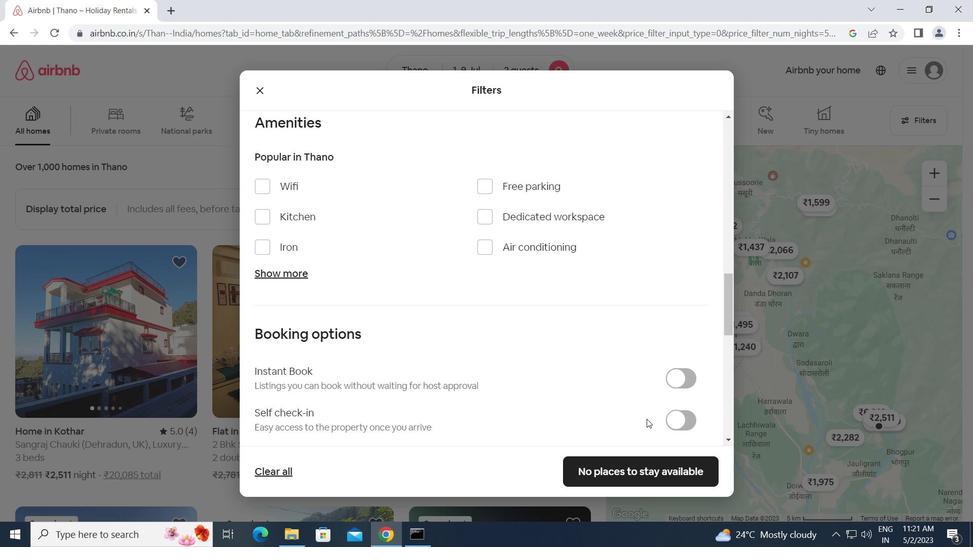 
Action: Mouse scrolled (642, 418) with delta (0, 0)
Screenshot: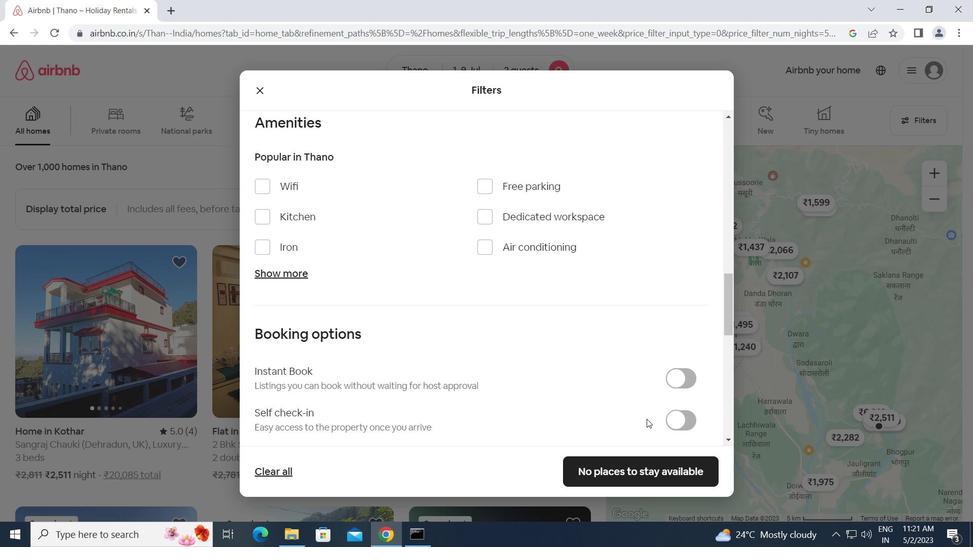 
Action: Mouse moved to (669, 354)
Screenshot: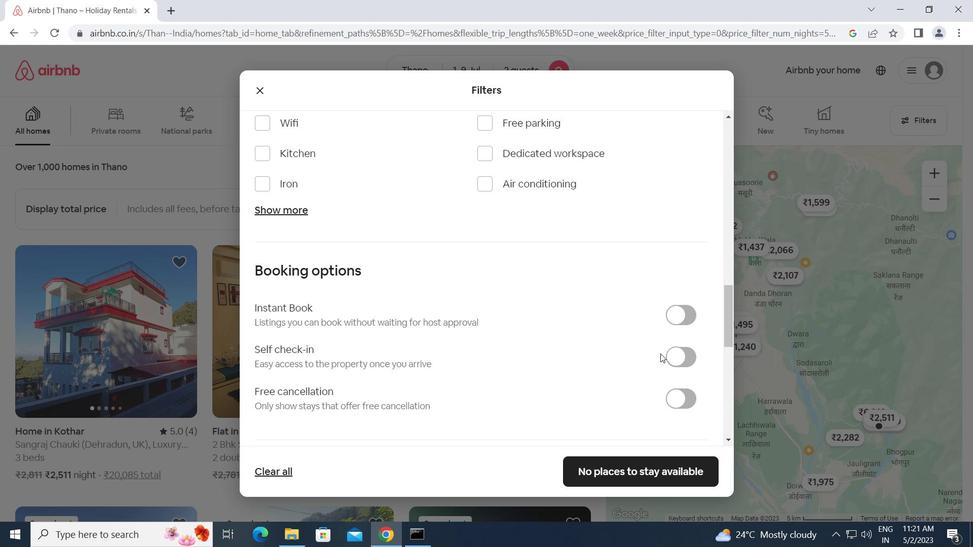 
Action: Mouse pressed left at (669, 354)
Screenshot: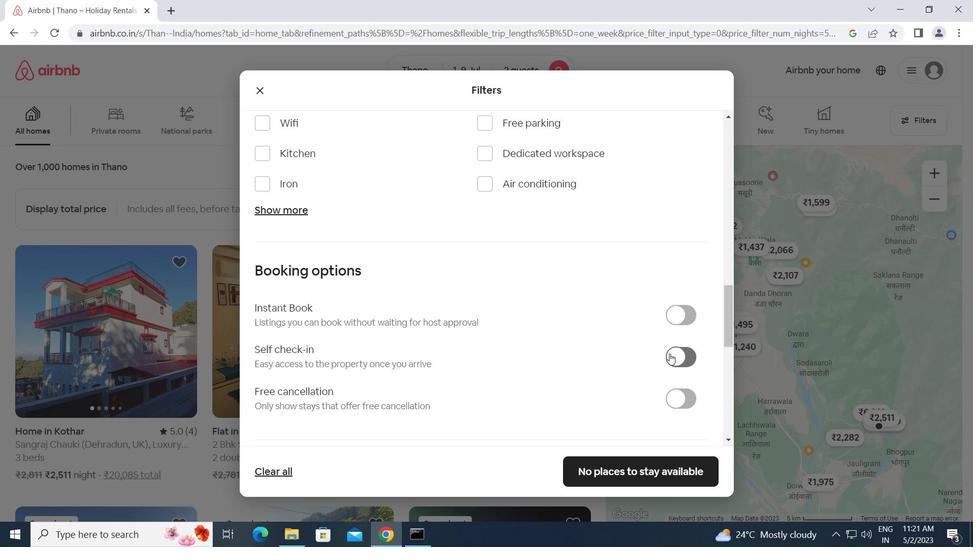 
Action: Mouse moved to (451, 357)
Screenshot: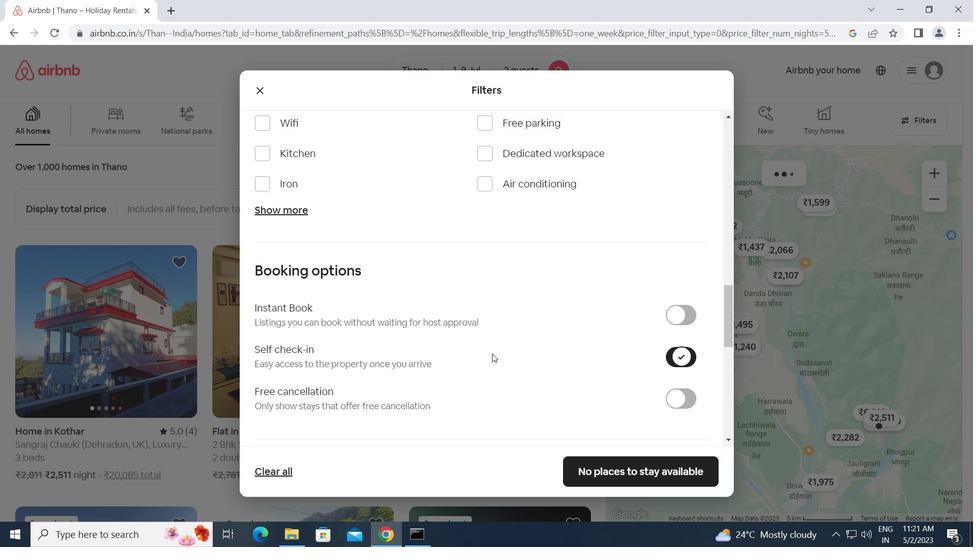 
Action: Mouse scrolled (451, 356) with delta (0, 0)
Screenshot: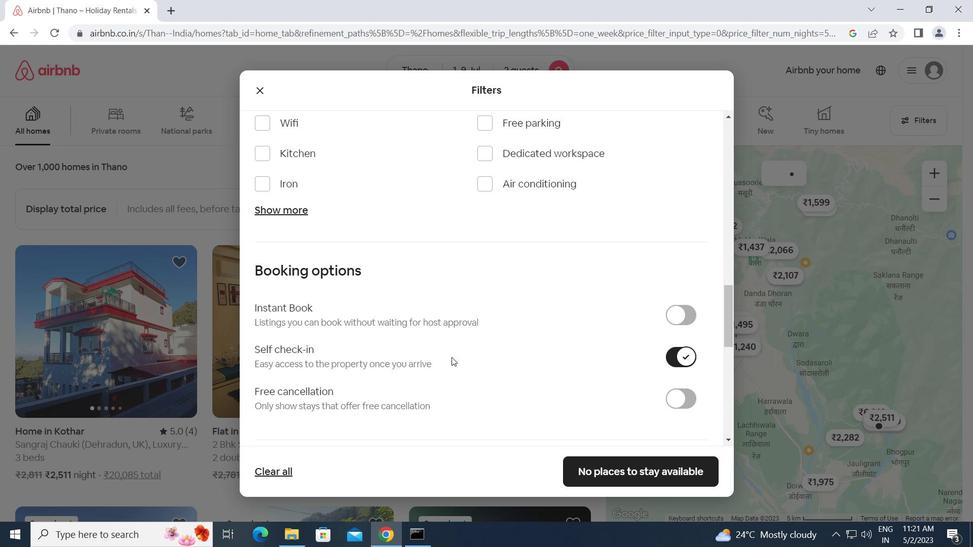 
Action: Mouse scrolled (451, 356) with delta (0, 0)
Screenshot: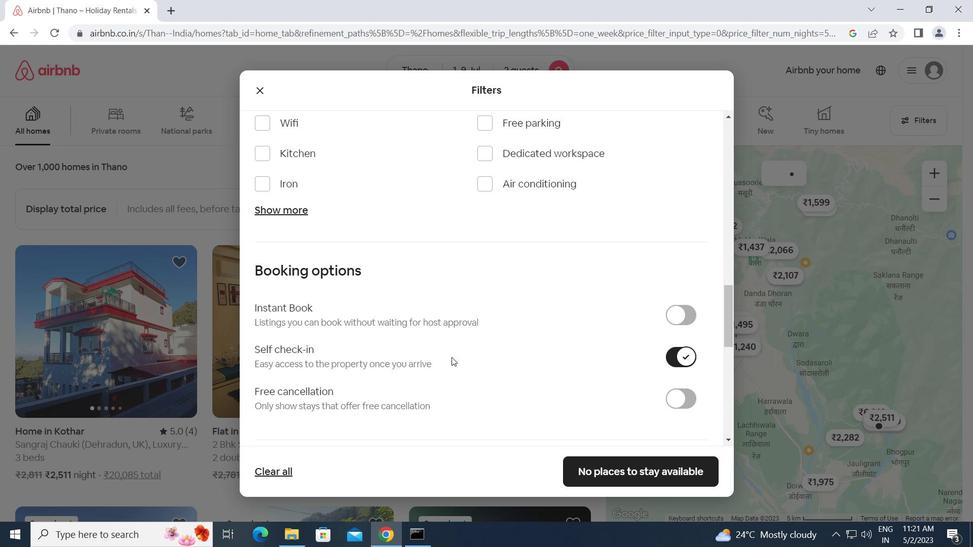 
Action: Mouse scrolled (451, 356) with delta (0, 0)
Screenshot: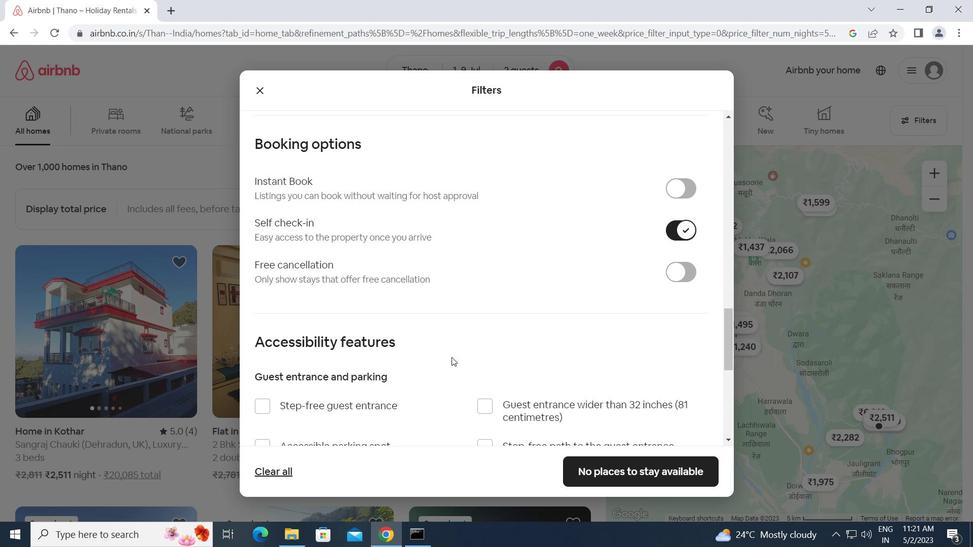 
Action: Mouse scrolled (451, 356) with delta (0, 0)
Screenshot: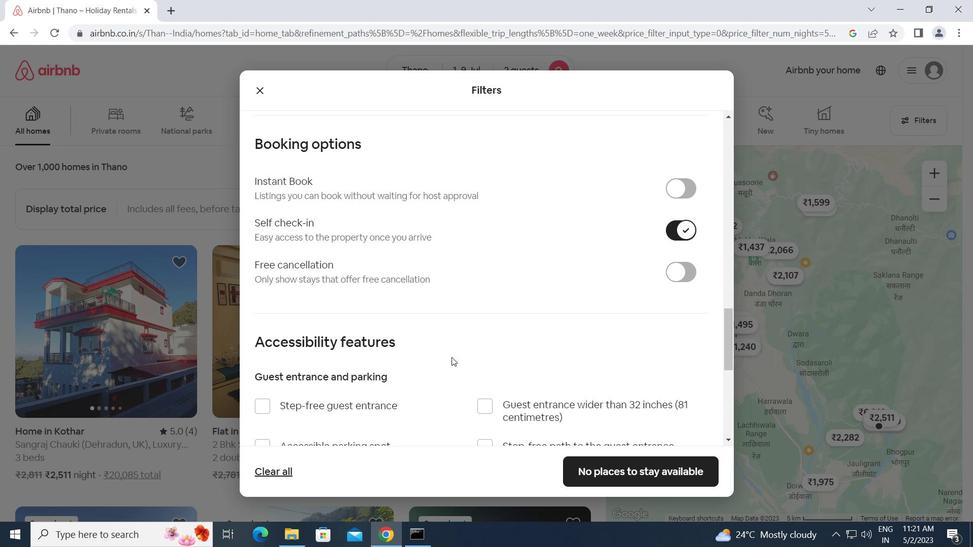 
Action: Mouse scrolled (451, 356) with delta (0, 0)
Screenshot: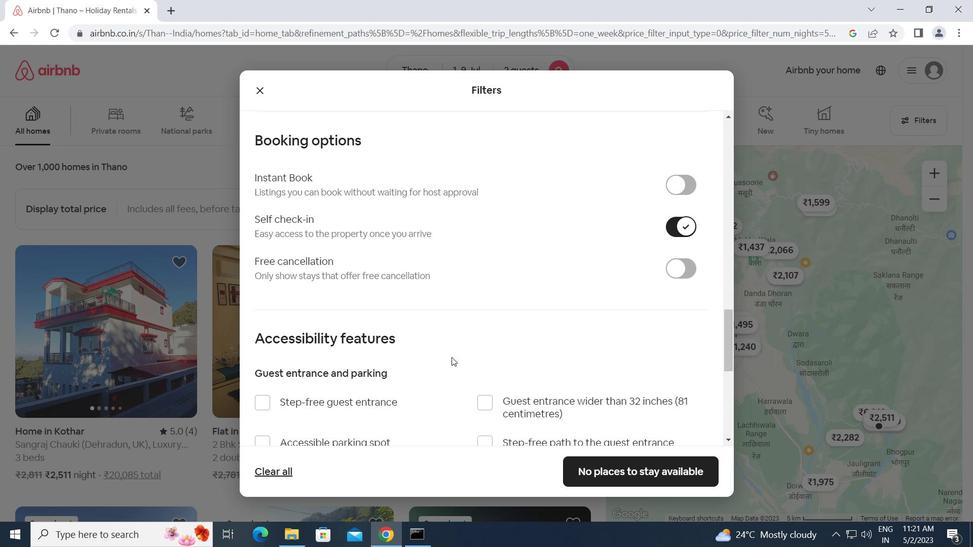 
Action: Mouse scrolled (451, 356) with delta (0, 0)
Screenshot: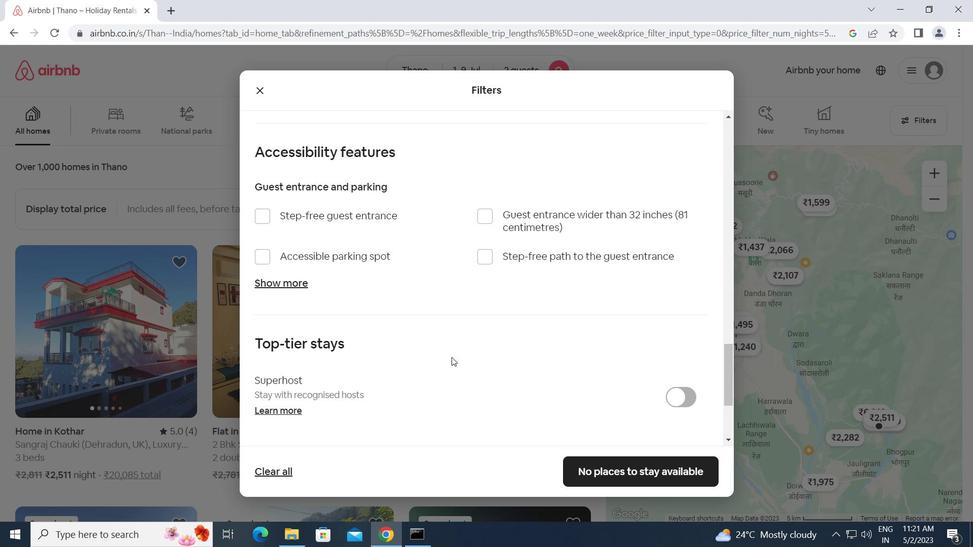 
Action: Mouse scrolled (451, 356) with delta (0, 0)
Screenshot: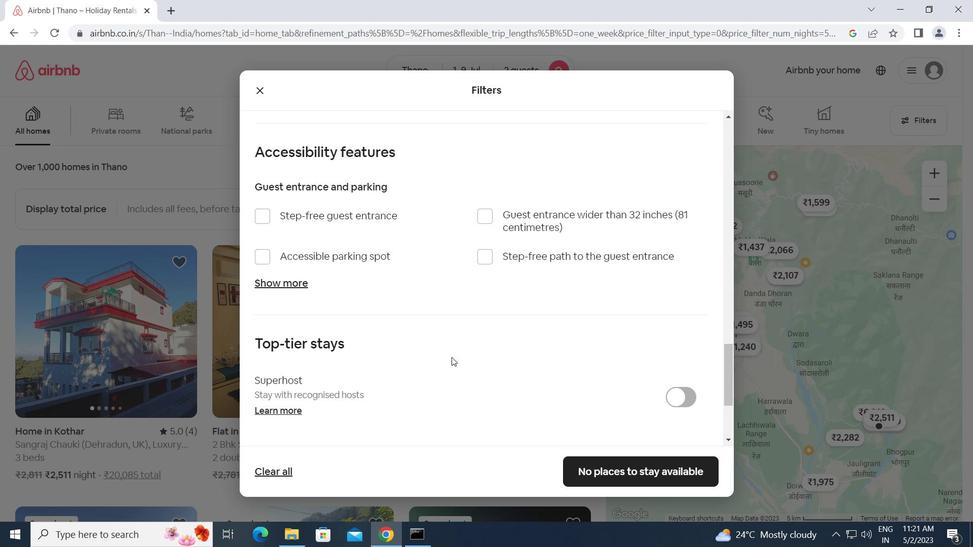 
Action: Mouse moved to (260, 386)
Screenshot: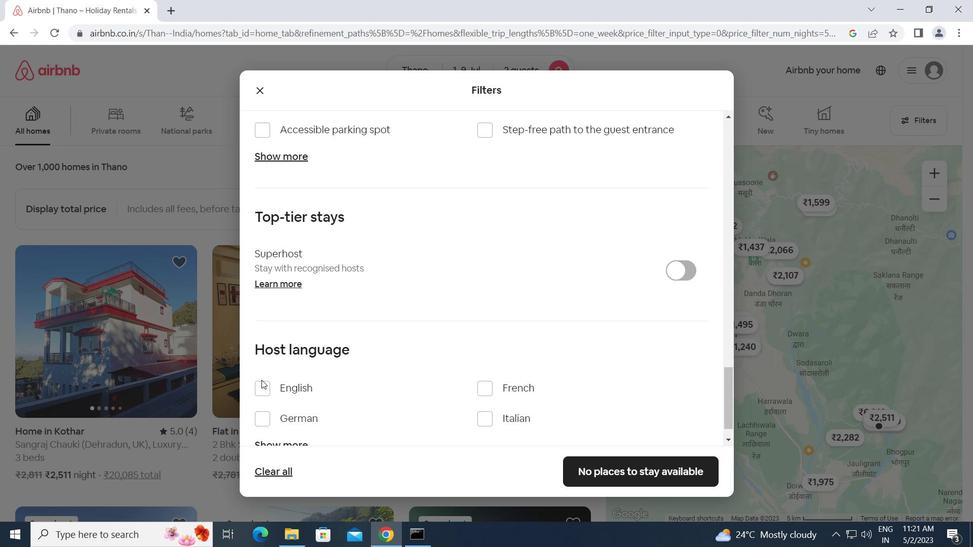 
Action: Mouse pressed left at (260, 386)
Screenshot: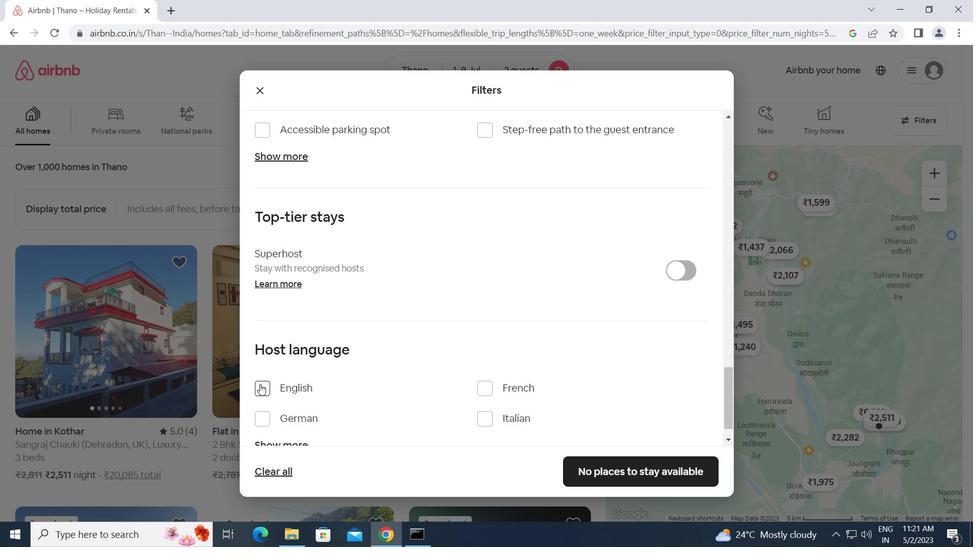 
Action: Mouse moved to (627, 470)
Screenshot: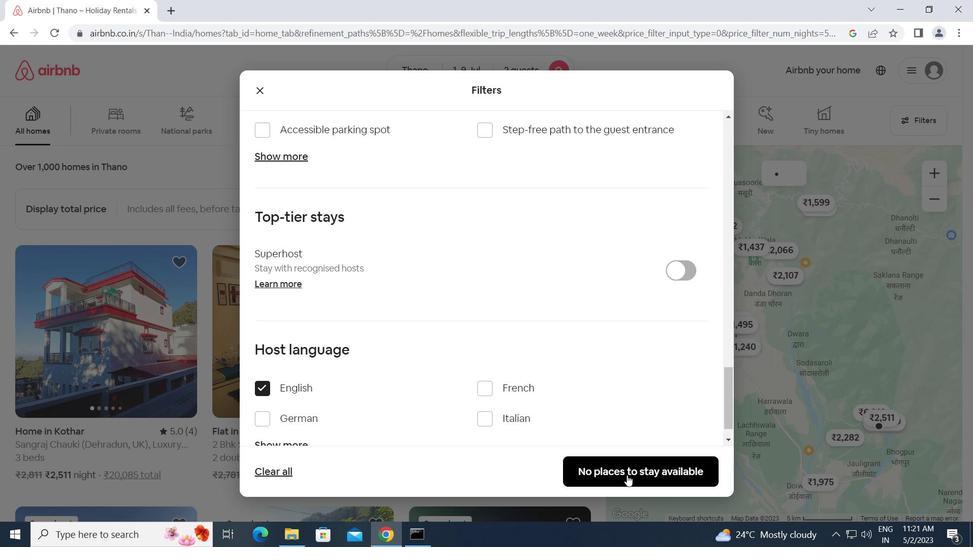 
Action: Mouse pressed left at (627, 470)
Screenshot: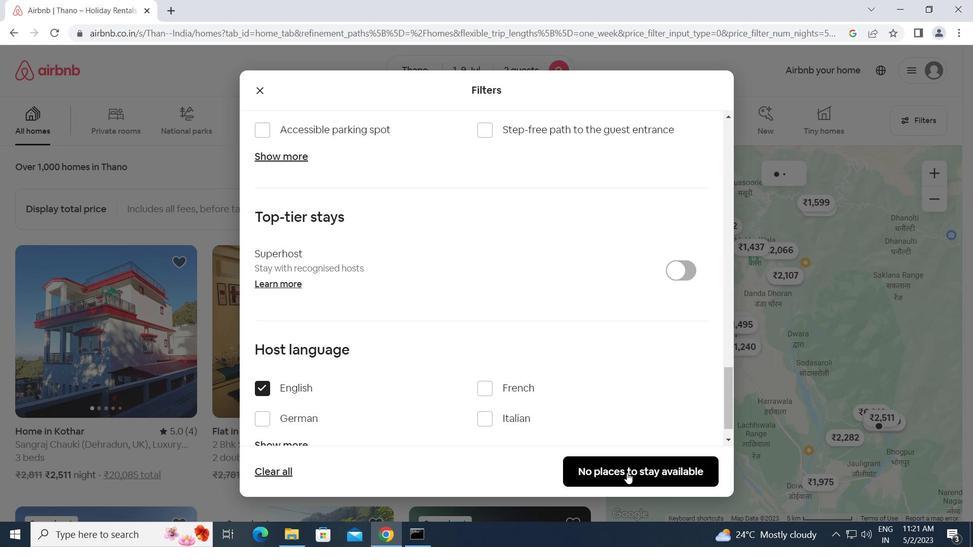 
